 Task: Assign in the project ApprisePro the issue 'Implement a new backup and recovery solution to minimize data loss' to the sprint 'Zooming Zone'. Assign in the project ApprisePro the issue 'Address issues related to incorrect calculations or data aggregation' to the sprint 'Zooming Zone'. Assign in the project ApprisePro the issue 'Develop a new feature to allow for automated document generation' to the sprint 'Zooming Zone'. Assign in the project ApprisePro the issue 'Improve performance when searching large data sets' to the sprint 'Zooming Zone'
Action: Mouse moved to (192, 63)
Screenshot: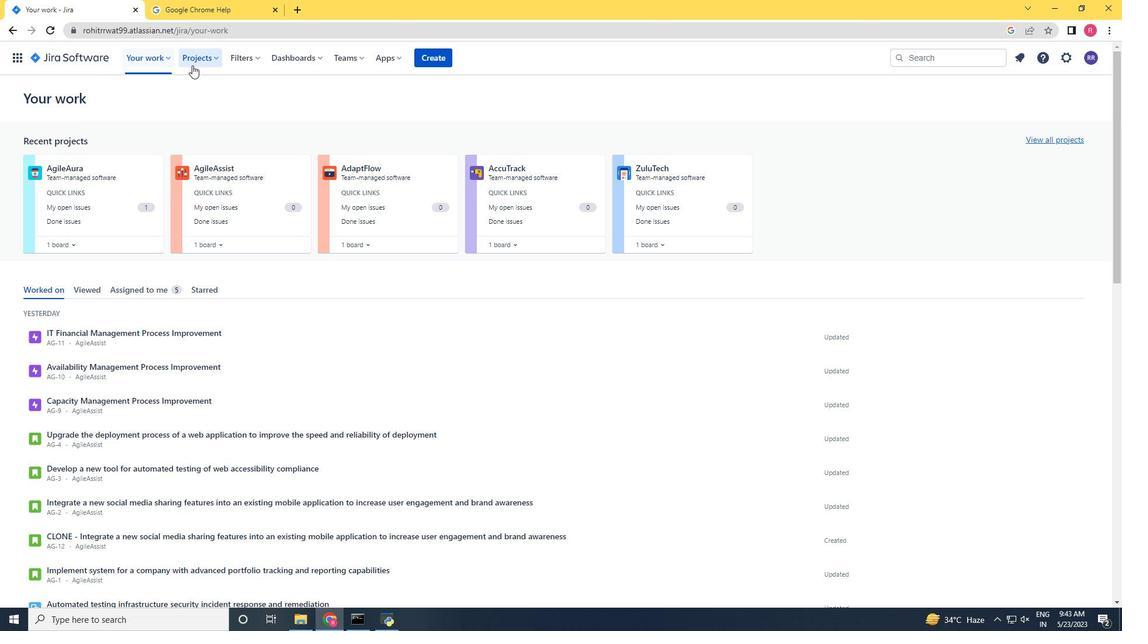 
Action: Mouse pressed left at (192, 63)
Screenshot: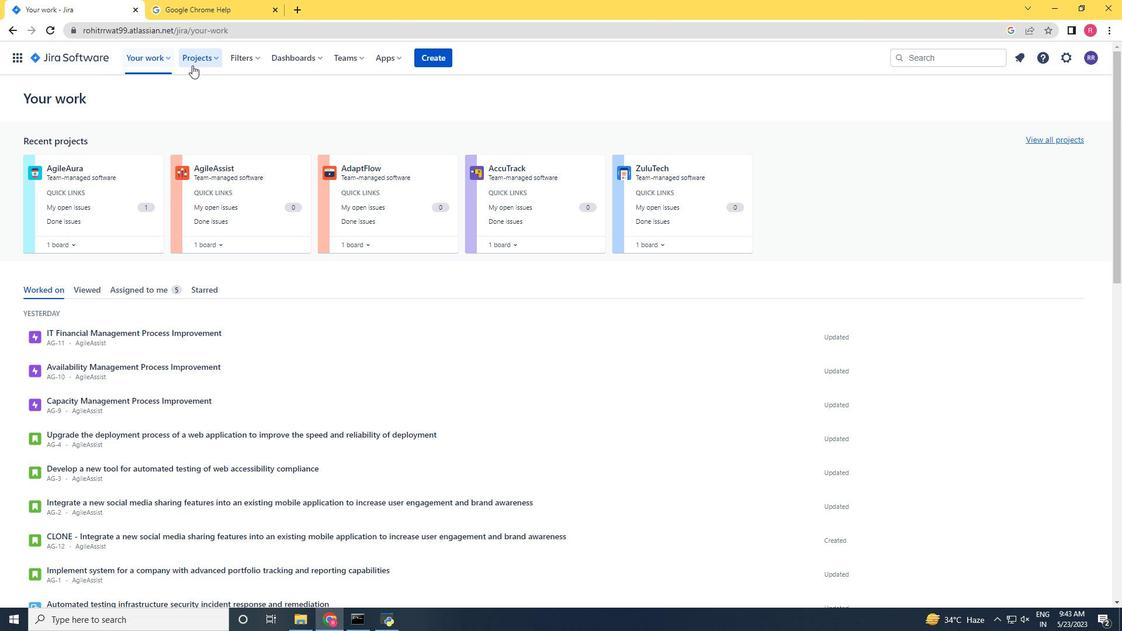 
Action: Mouse moved to (229, 104)
Screenshot: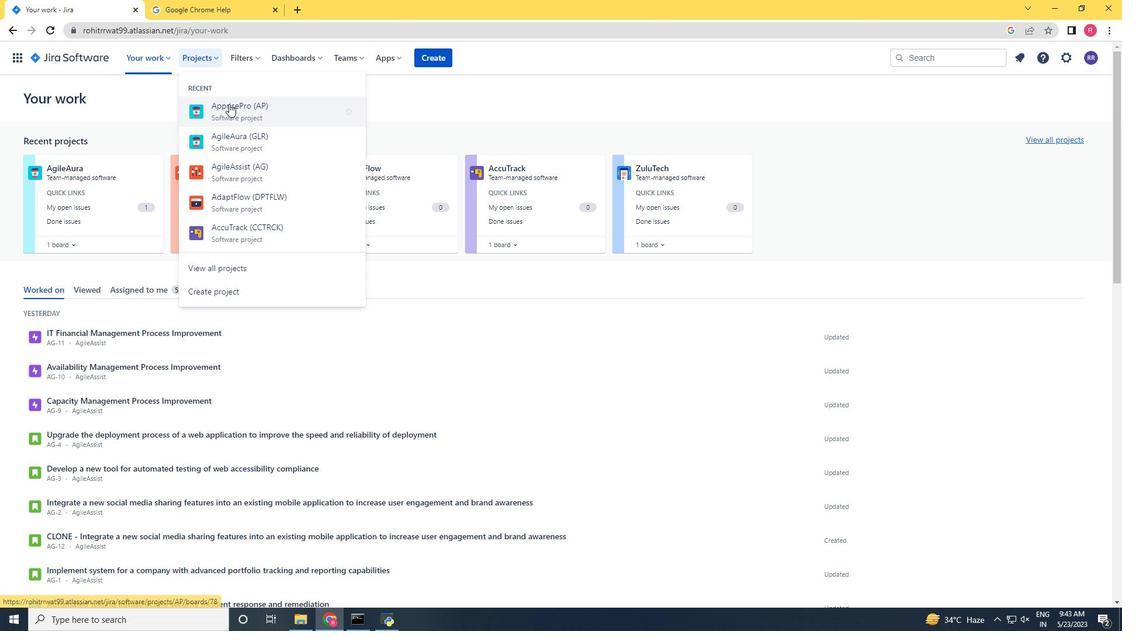 
Action: Mouse pressed left at (229, 104)
Screenshot: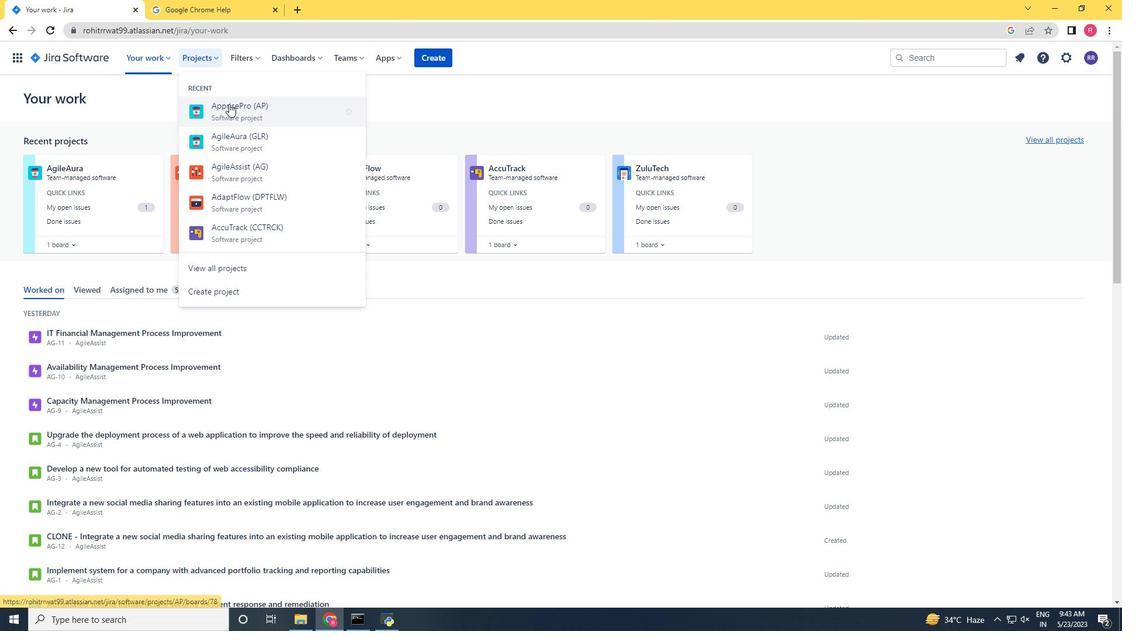 
Action: Mouse moved to (63, 174)
Screenshot: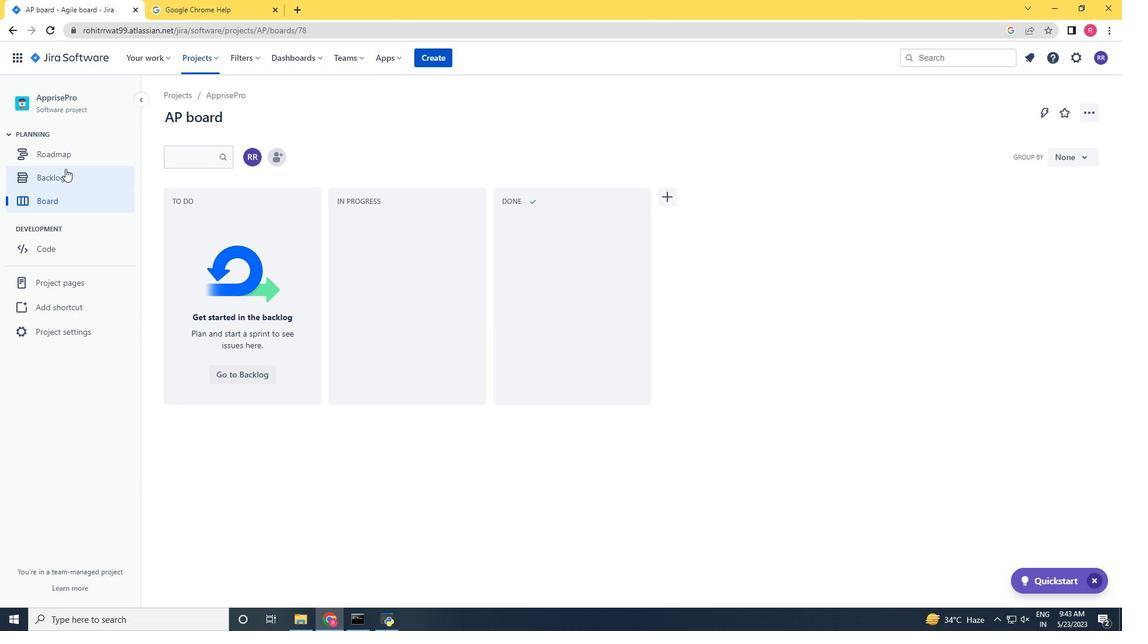 
Action: Mouse pressed left at (63, 174)
Screenshot: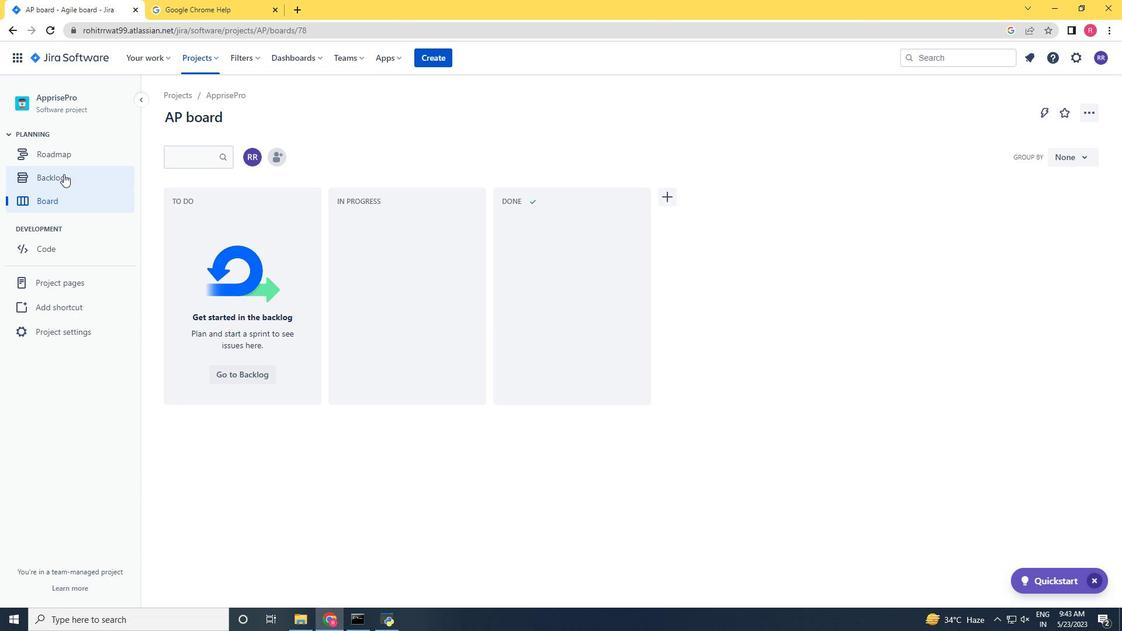
Action: Mouse moved to (232, 319)
Screenshot: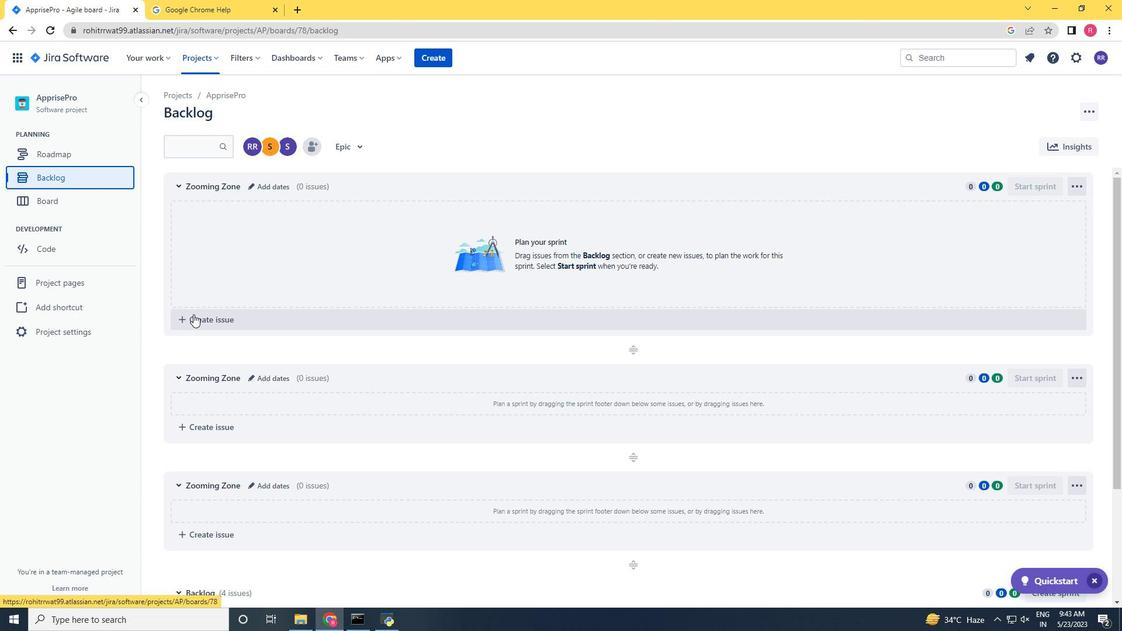 
Action: Mouse scrolled (232, 318) with delta (0, 0)
Screenshot: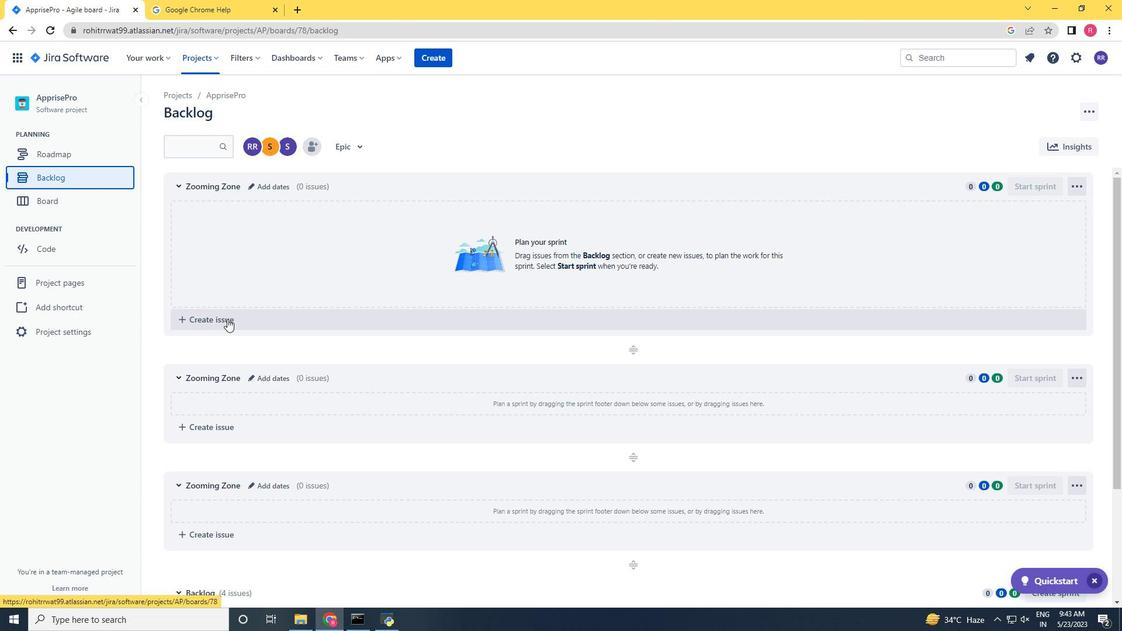 
Action: Mouse scrolled (232, 318) with delta (0, 0)
Screenshot: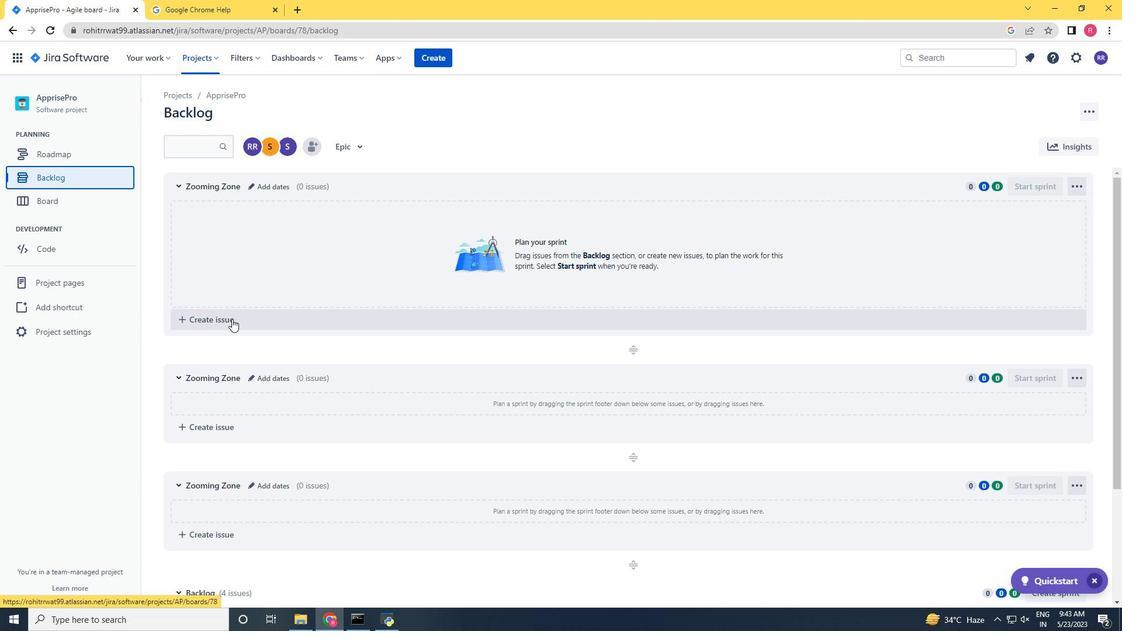 
Action: Mouse scrolled (232, 318) with delta (0, 0)
Screenshot: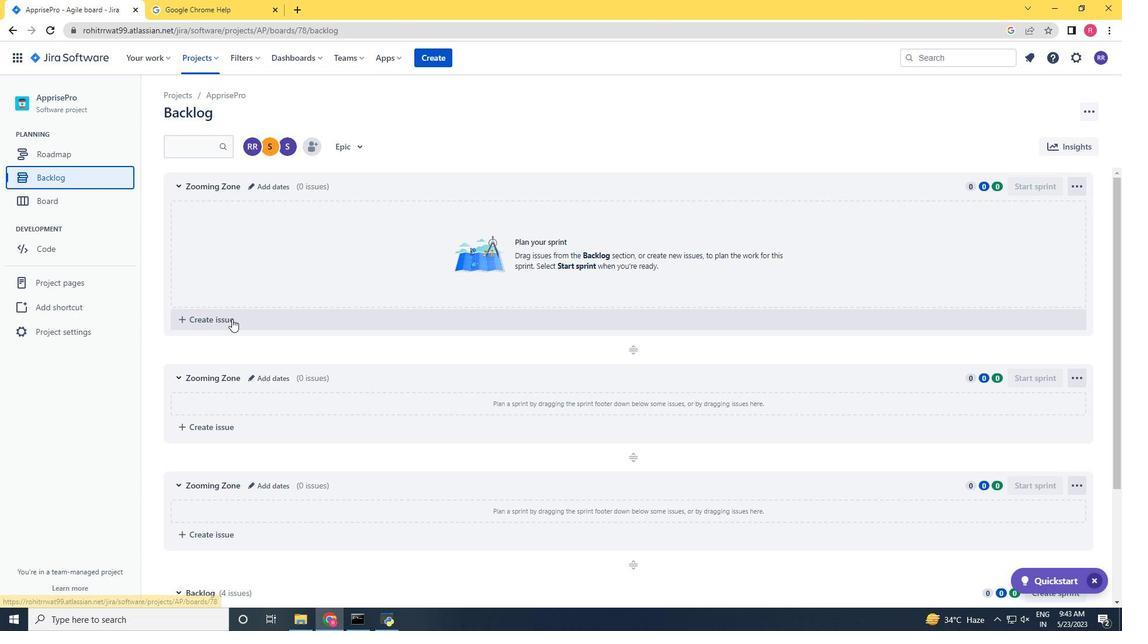 
Action: Mouse scrolled (232, 318) with delta (0, 0)
Screenshot: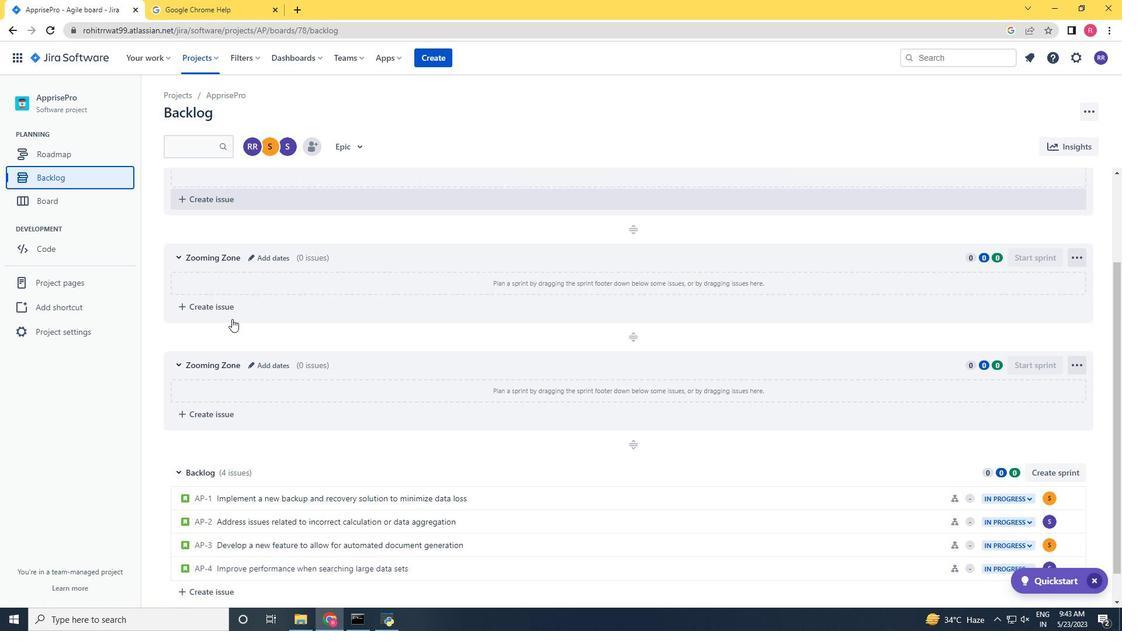 
Action: Mouse scrolled (232, 318) with delta (0, 0)
Screenshot: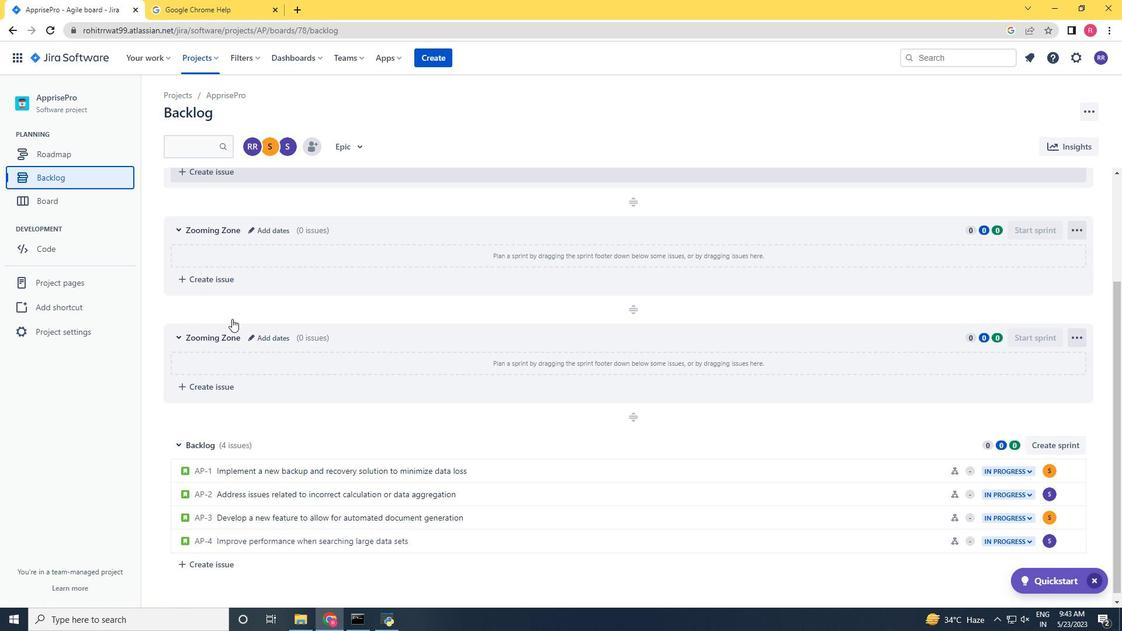 
Action: Mouse scrolled (232, 318) with delta (0, 0)
Screenshot: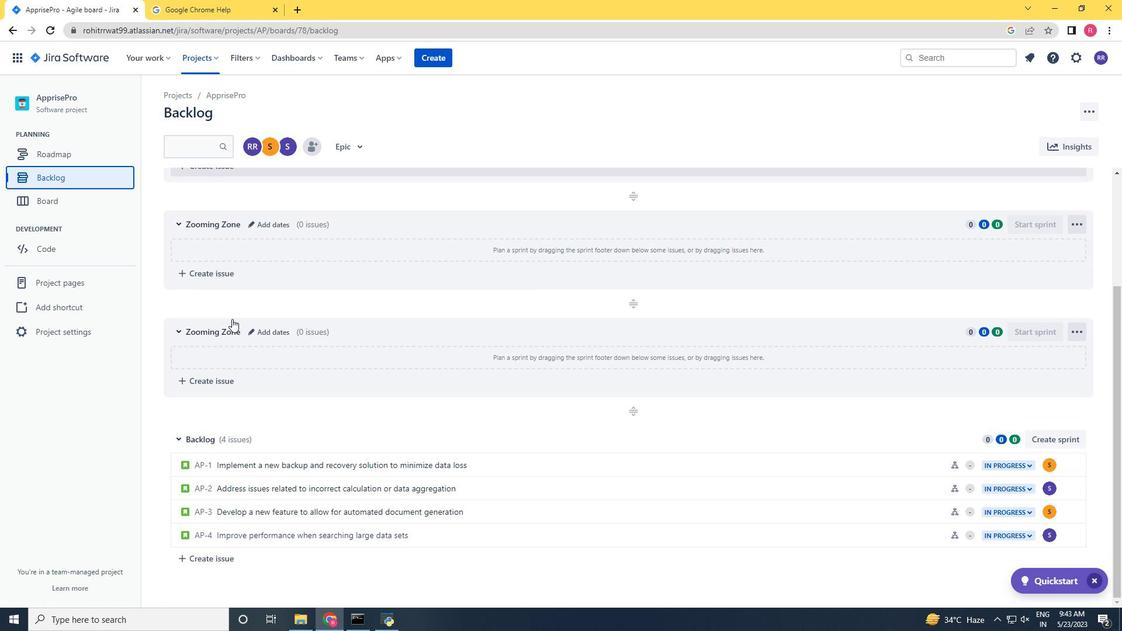 
Action: Mouse moved to (1072, 467)
Screenshot: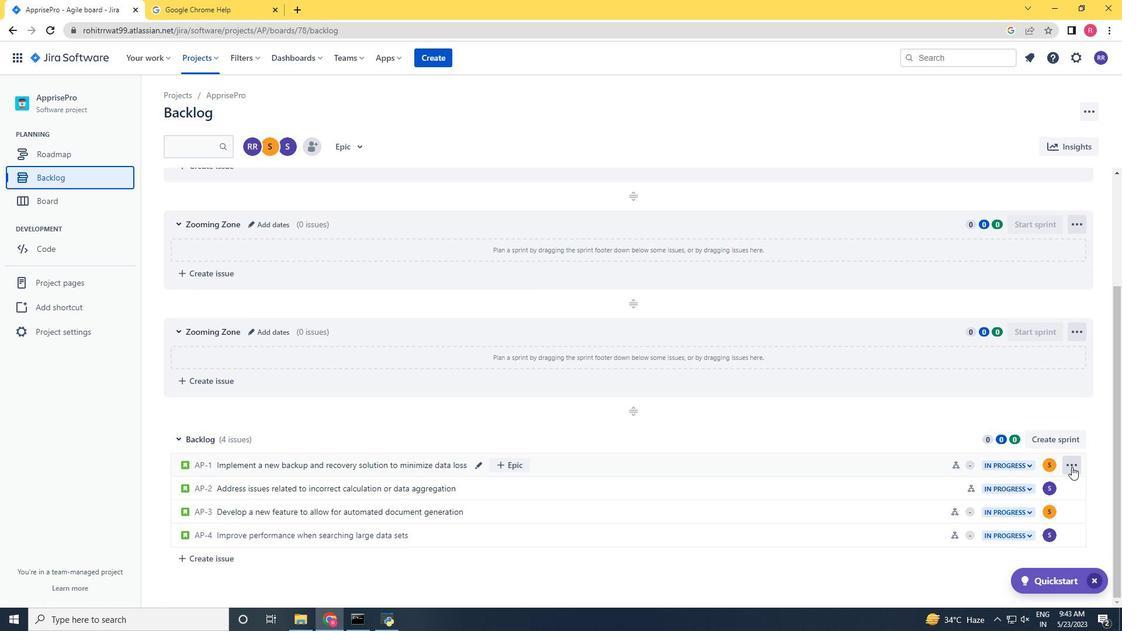 
Action: Mouse pressed left at (1072, 467)
Screenshot: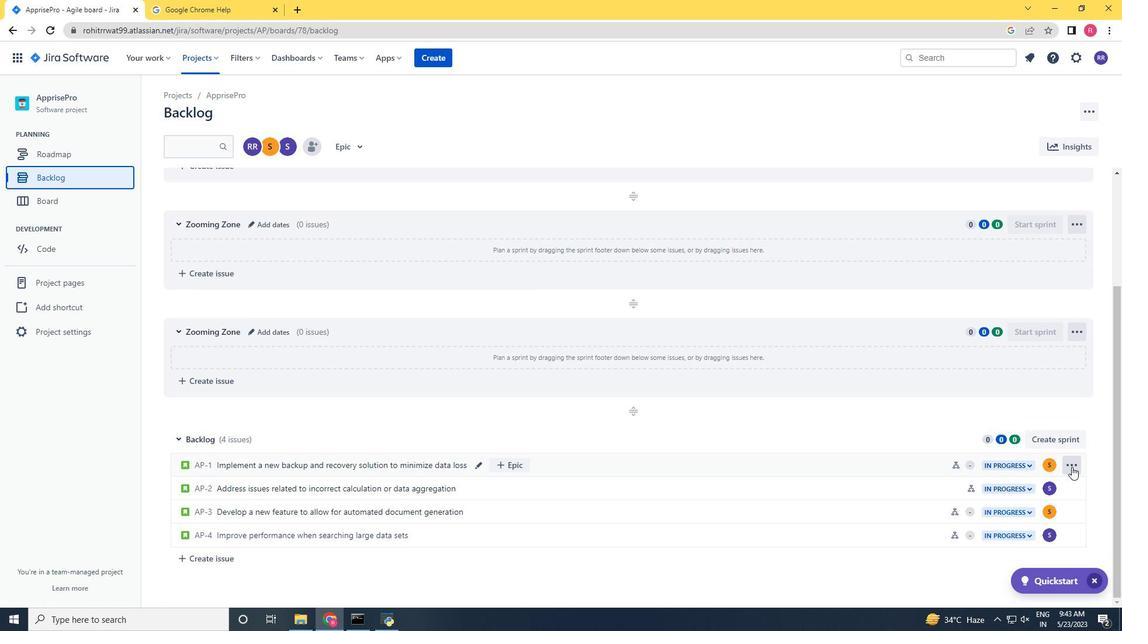 
Action: Mouse moved to (1045, 365)
Screenshot: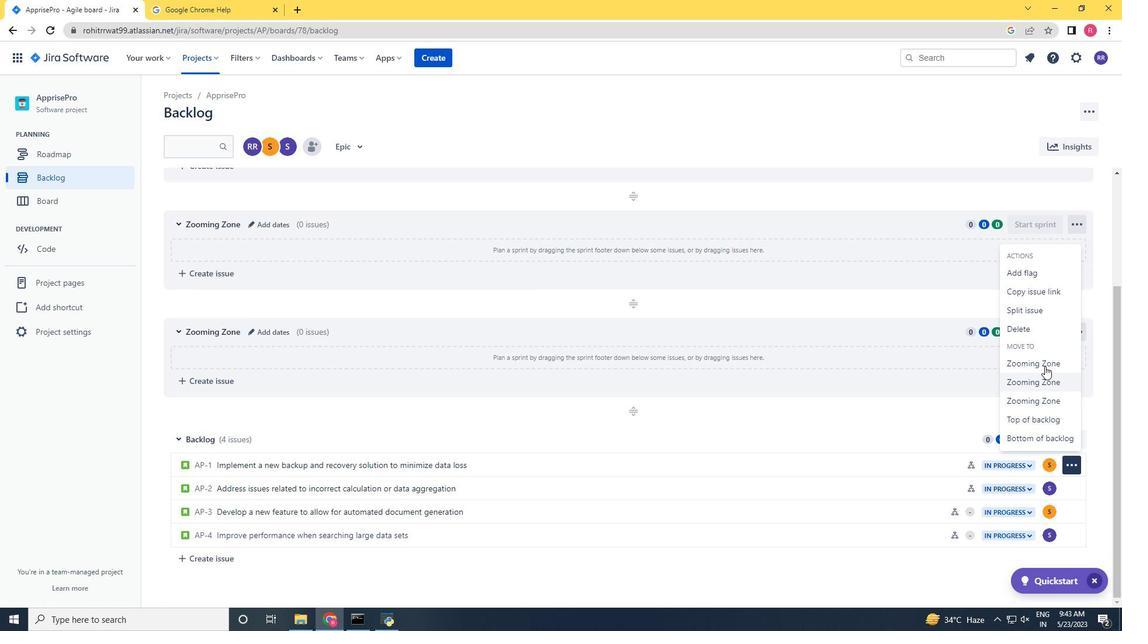 
Action: Mouse pressed left at (1045, 365)
Screenshot: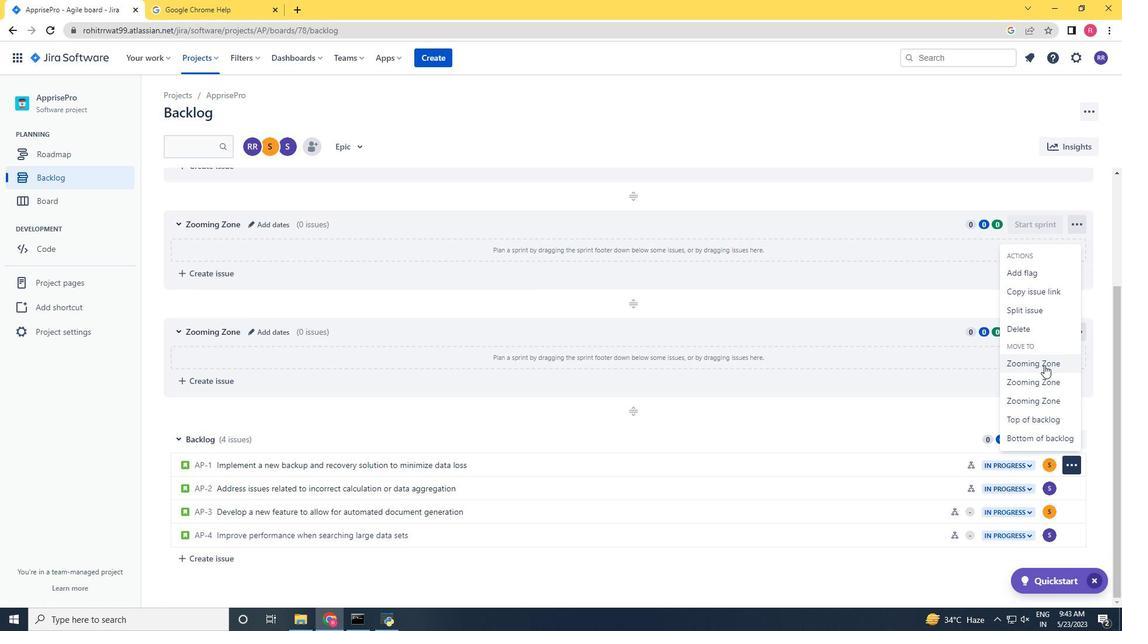 
Action: Mouse moved to (822, 511)
Screenshot: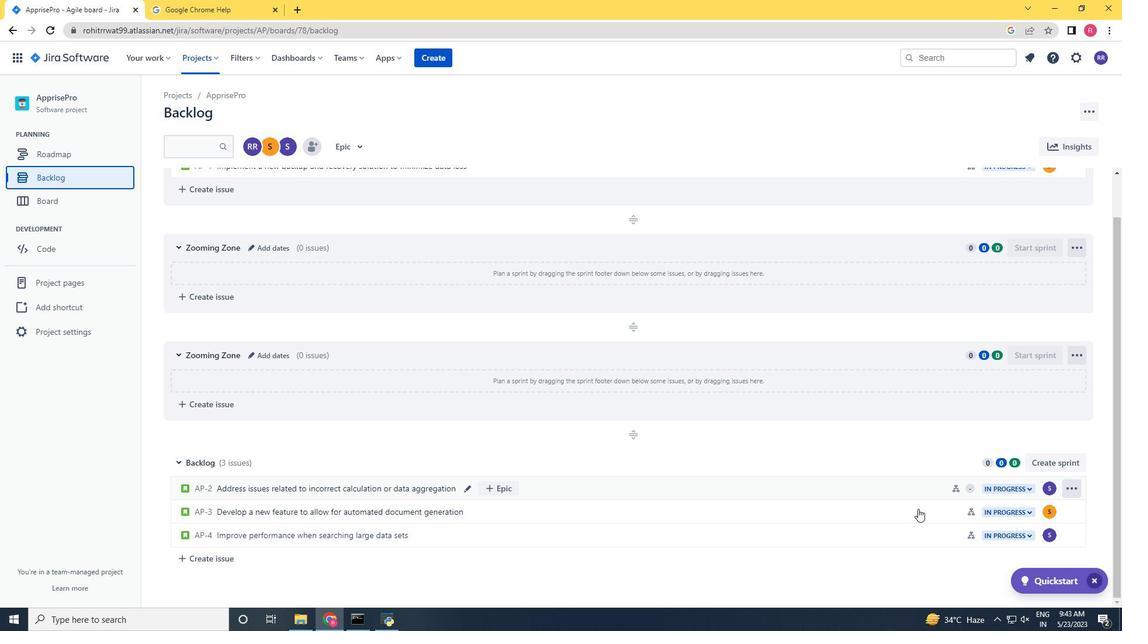 
Action: Mouse scrolled (822, 512) with delta (0, 0)
Screenshot: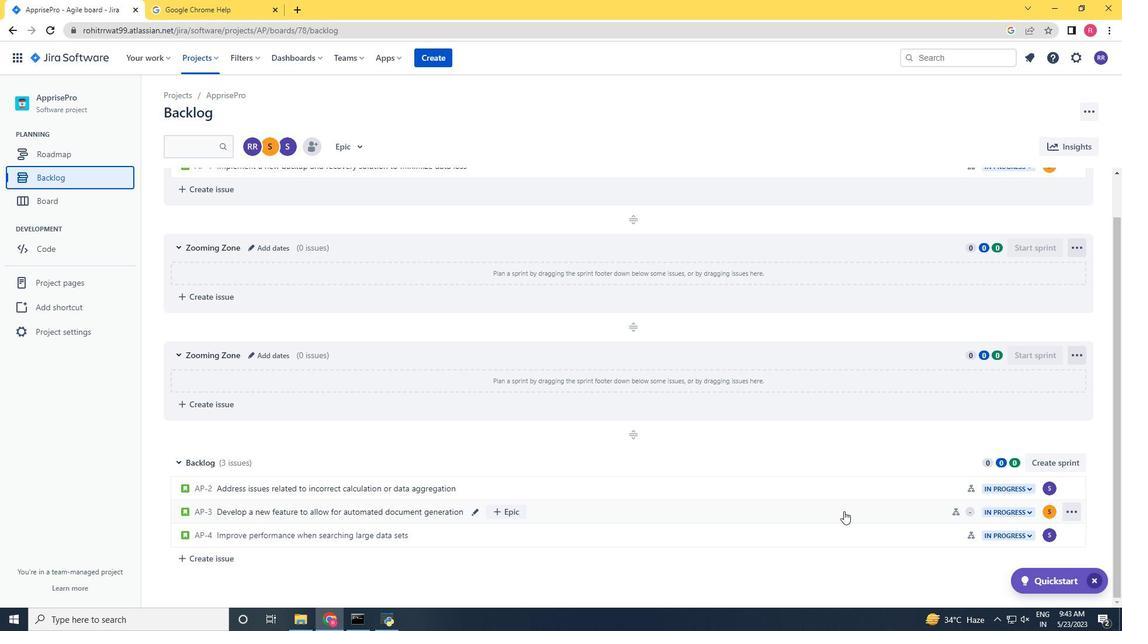
Action: Mouse scrolled (822, 512) with delta (0, 0)
Screenshot: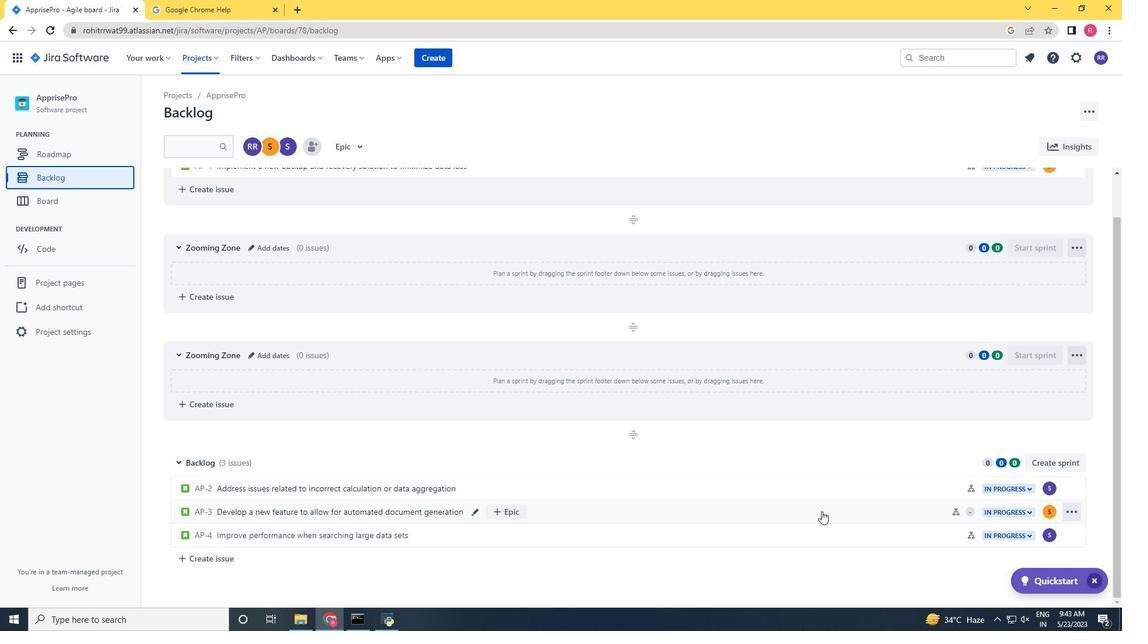 
Action: Mouse scrolled (822, 512) with delta (0, 0)
Screenshot: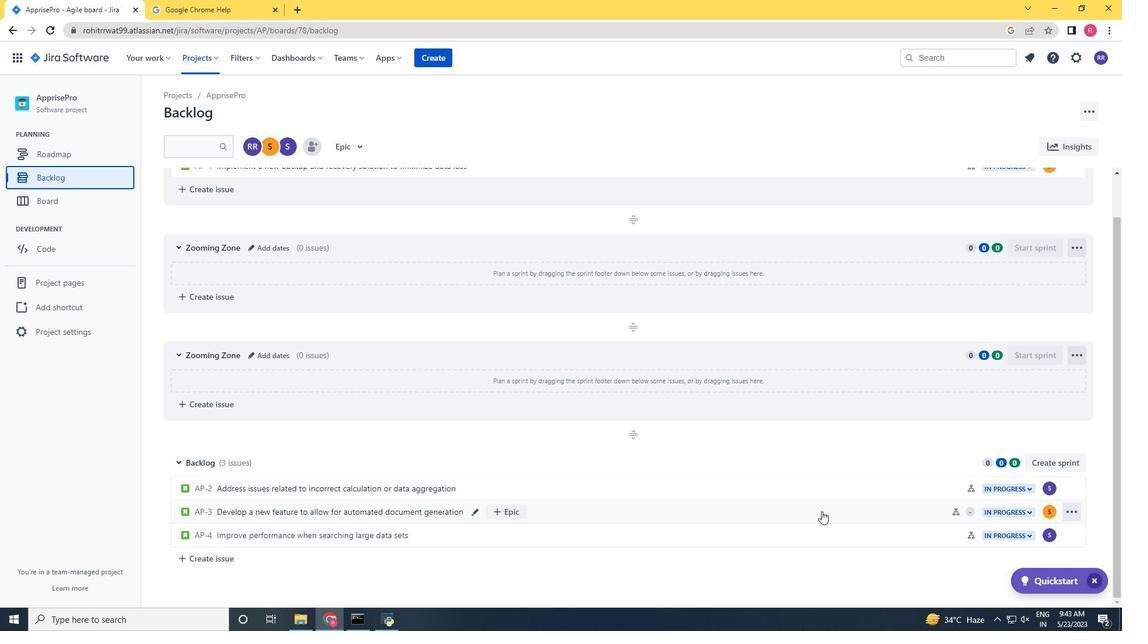 
Action: Mouse scrolled (822, 512) with delta (0, 0)
Screenshot: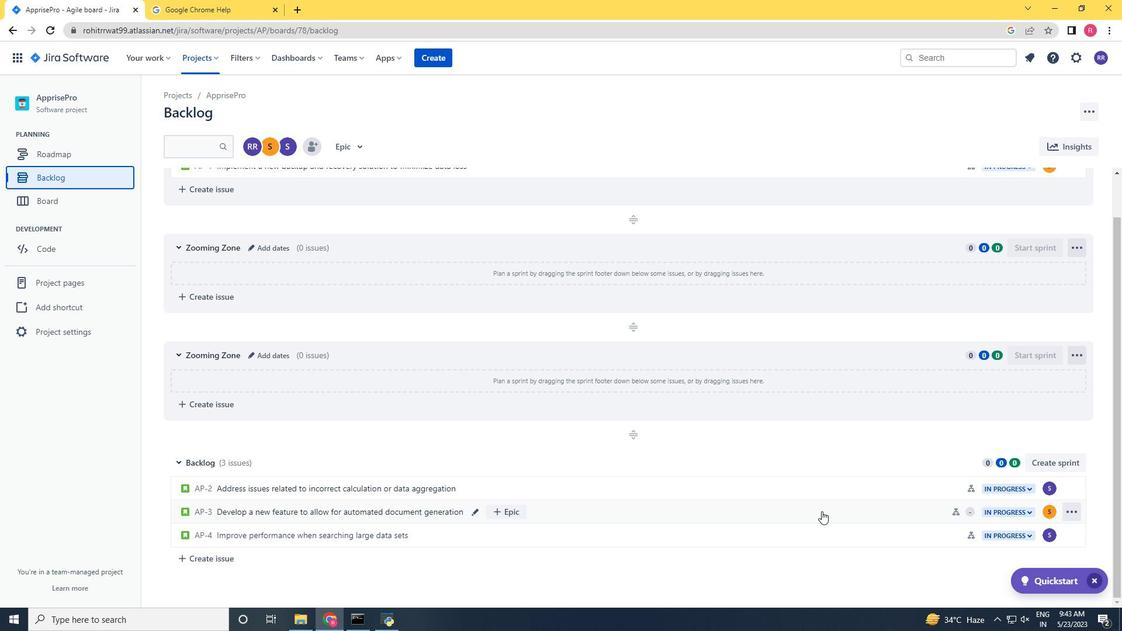 
Action: Mouse moved to (813, 514)
Screenshot: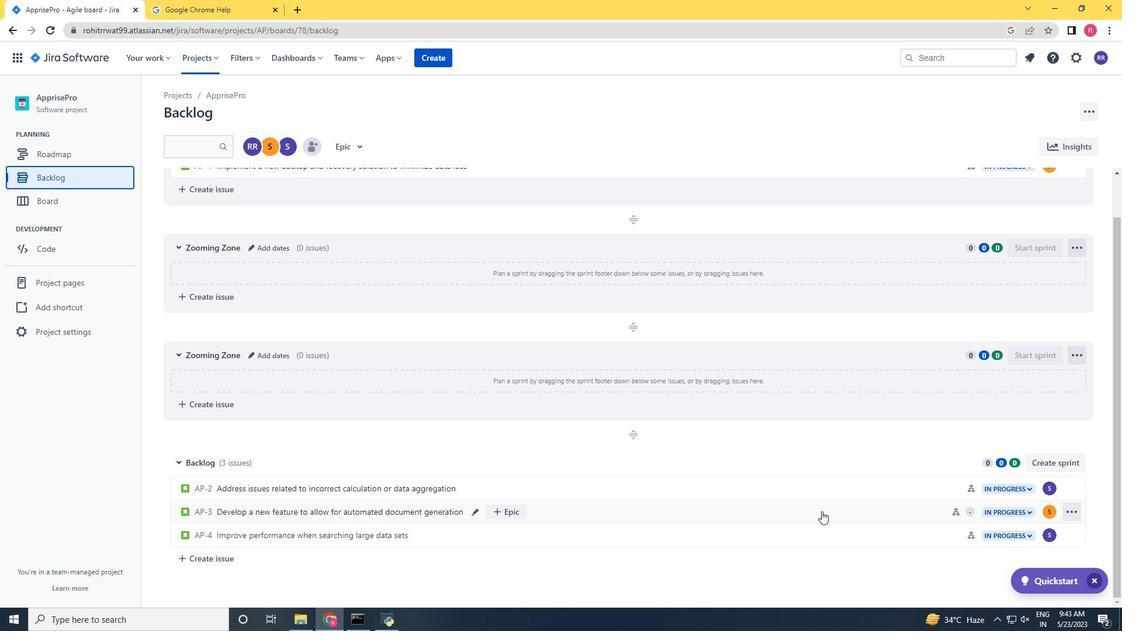 
Action: Mouse scrolled (813, 515) with delta (0, 0)
Screenshot: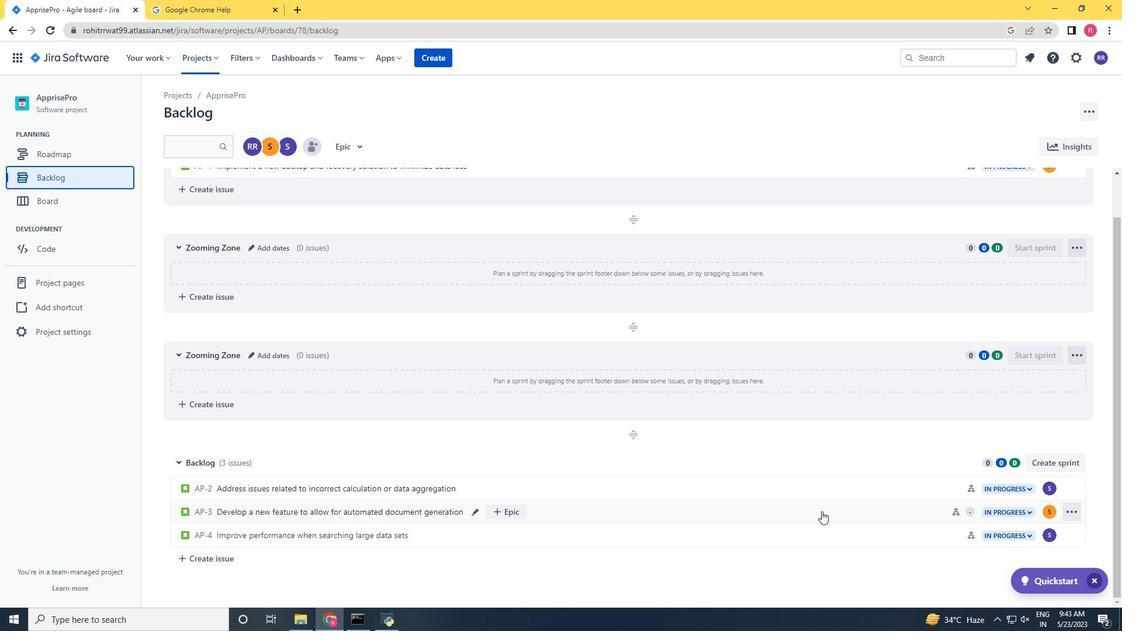 
Action: Mouse moved to (1070, 532)
Screenshot: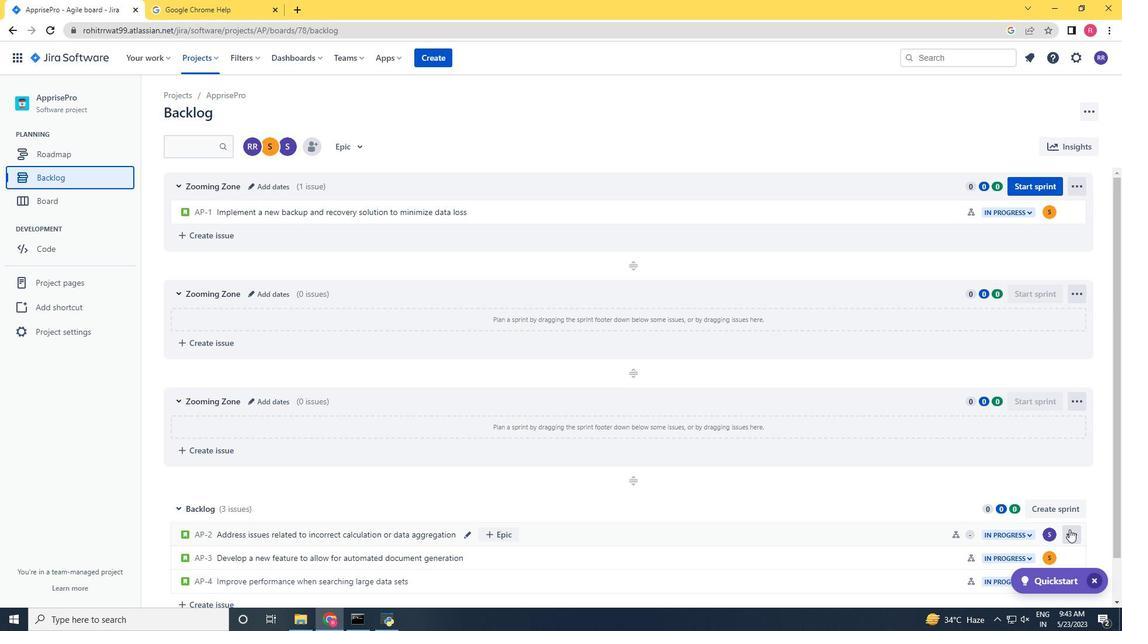 
Action: Mouse pressed left at (1070, 532)
Screenshot: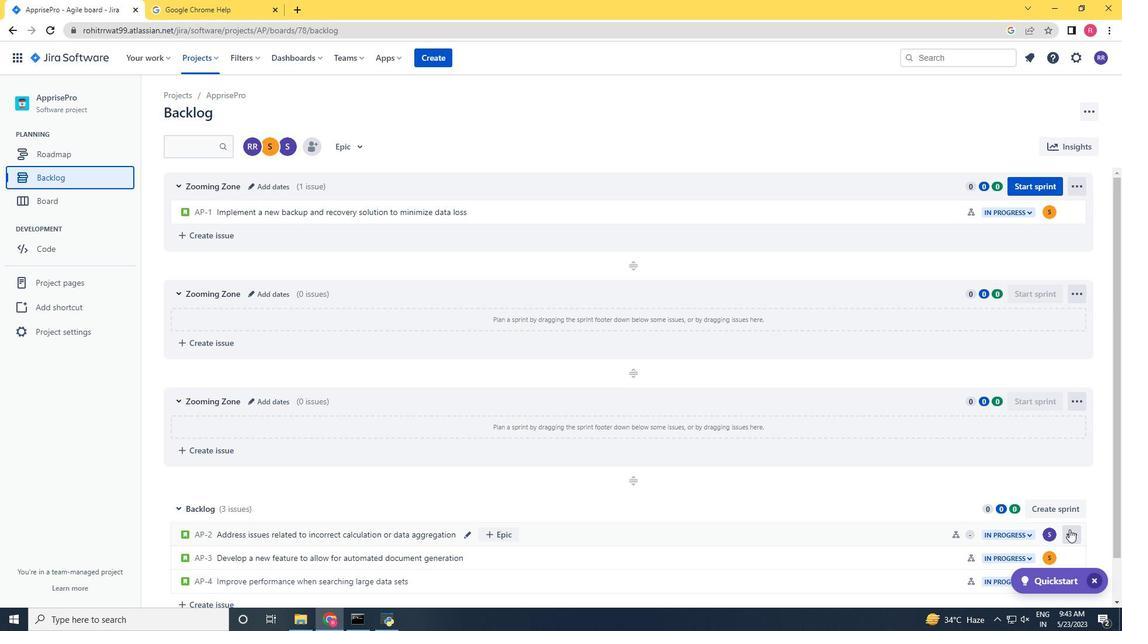 
Action: Mouse moved to (1049, 449)
Screenshot: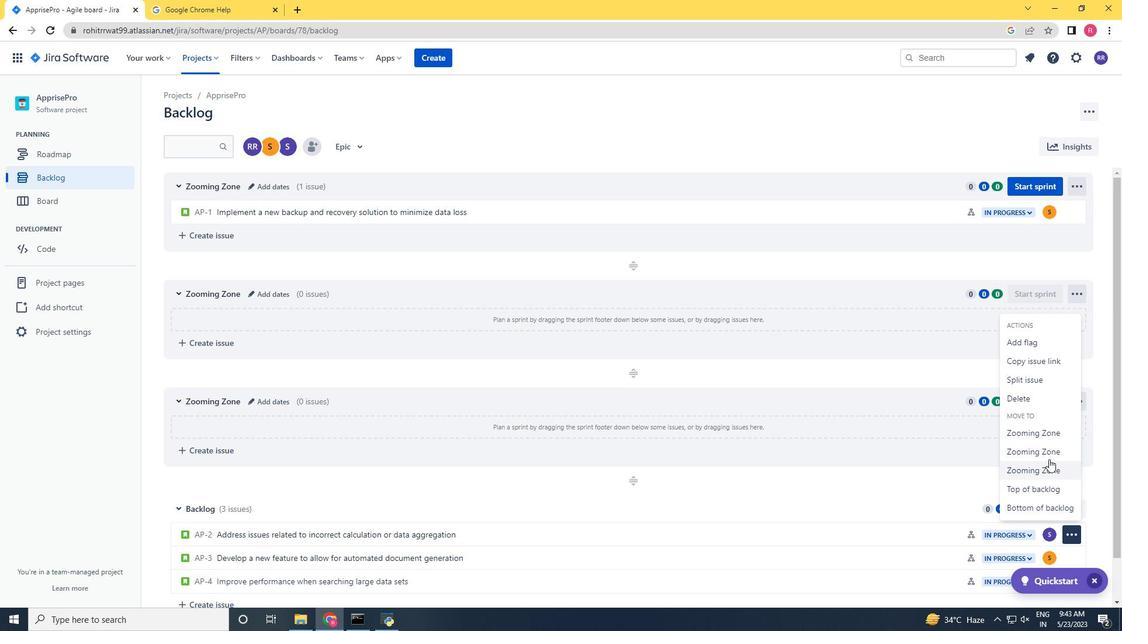 
Action: Mouse pressed left at (1049, 449)
Screenshot: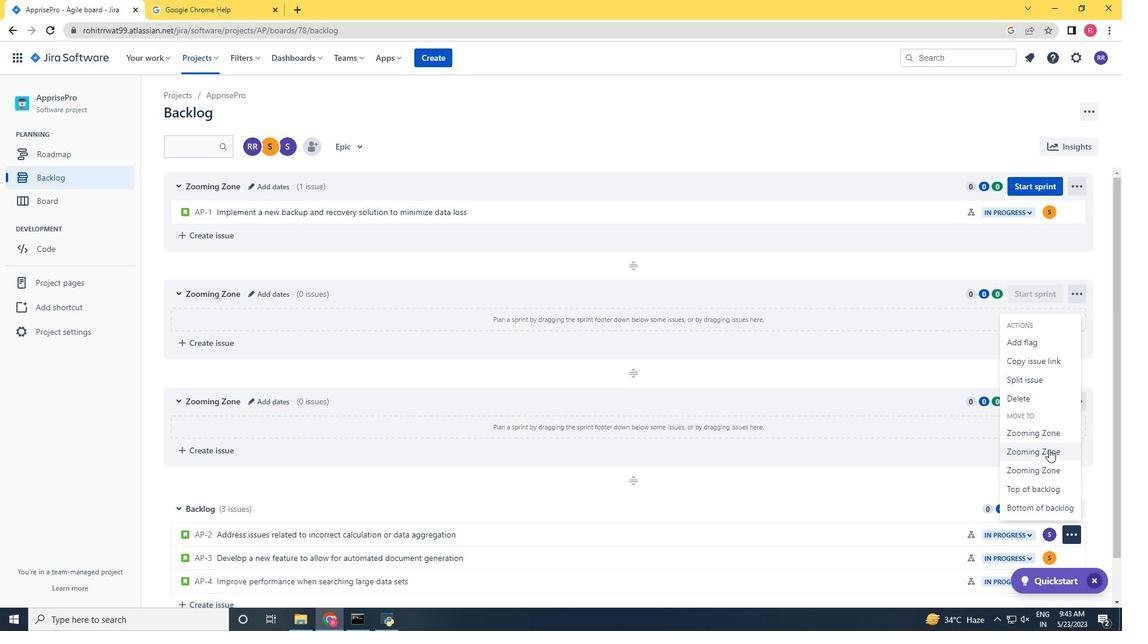 
Action: Mouse moved to (1002, 442)
Screenshot: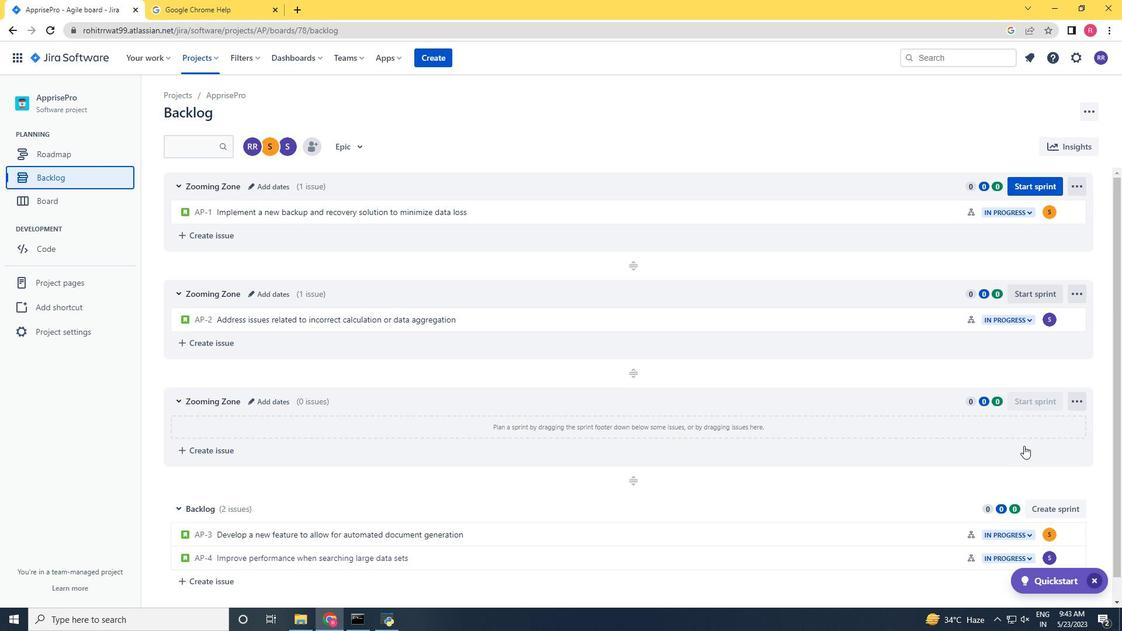 
Action: Mouse scrolled (1002, 441) with delta (0, 0)
Screenshot: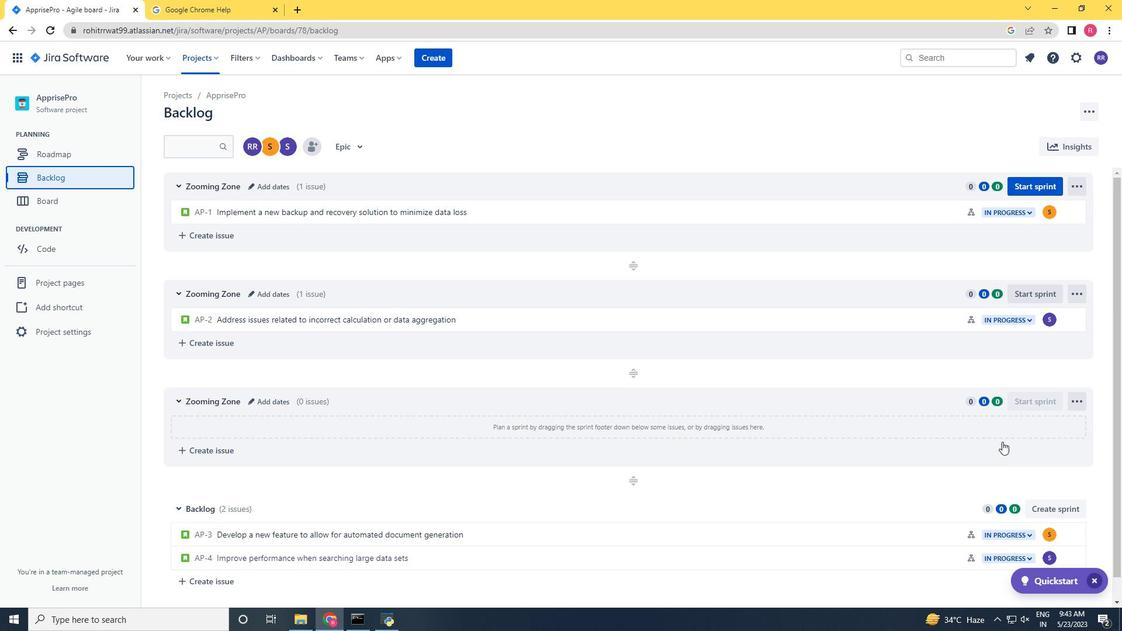 
Action: Mouse scrolled (1002, 441) with delta (0, 0)
Screenshot: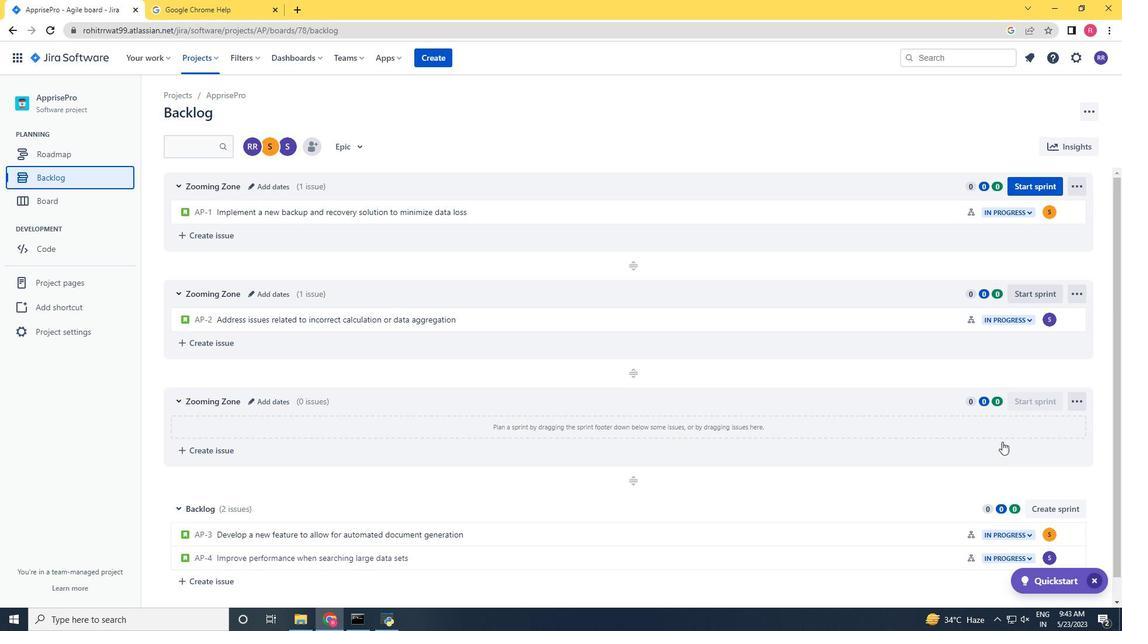 
Action: Mouse scrolled (1002, 441) with delta (0, 0)
Screenshot: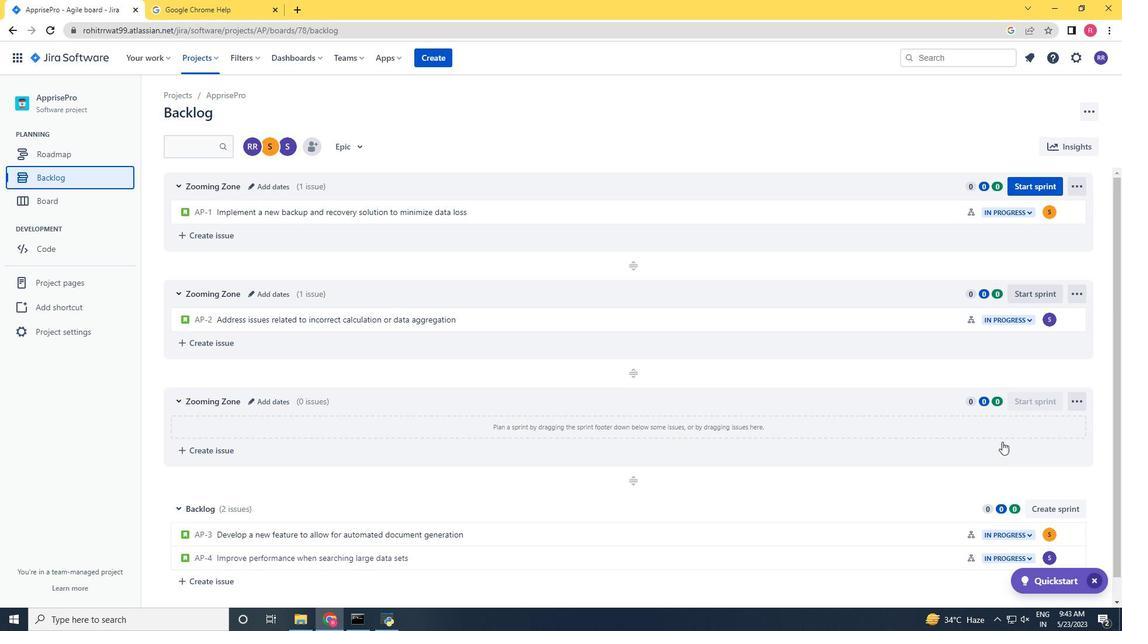 
Action: Mouse moved to (1068, 511)
Screenshot: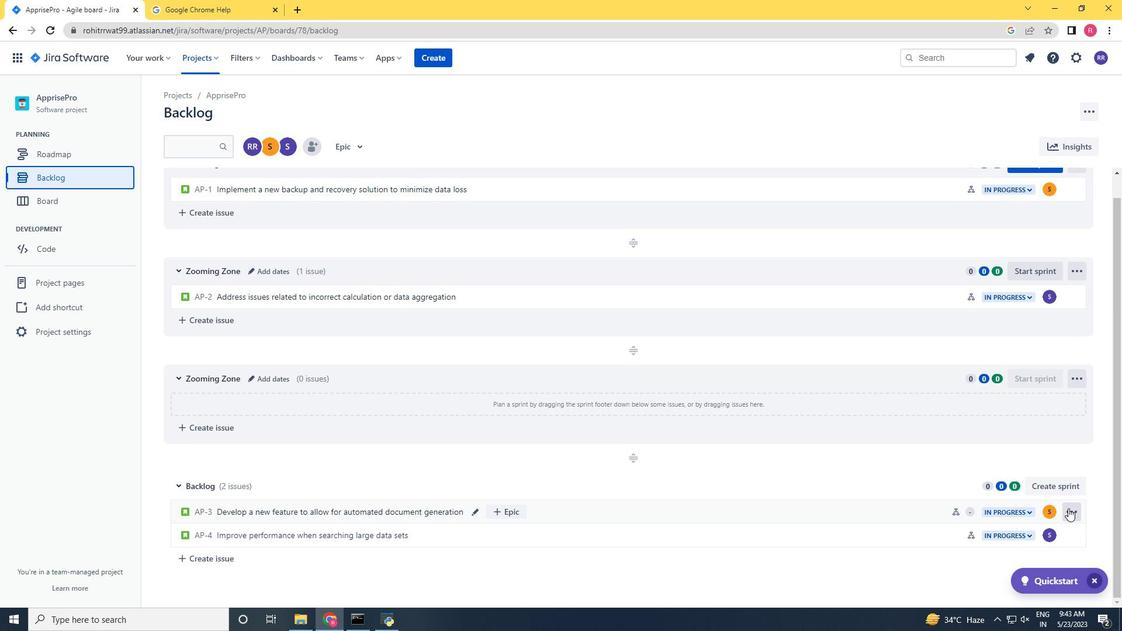 
Action: Mouse pressed left at (1068, 511)
Screenshot: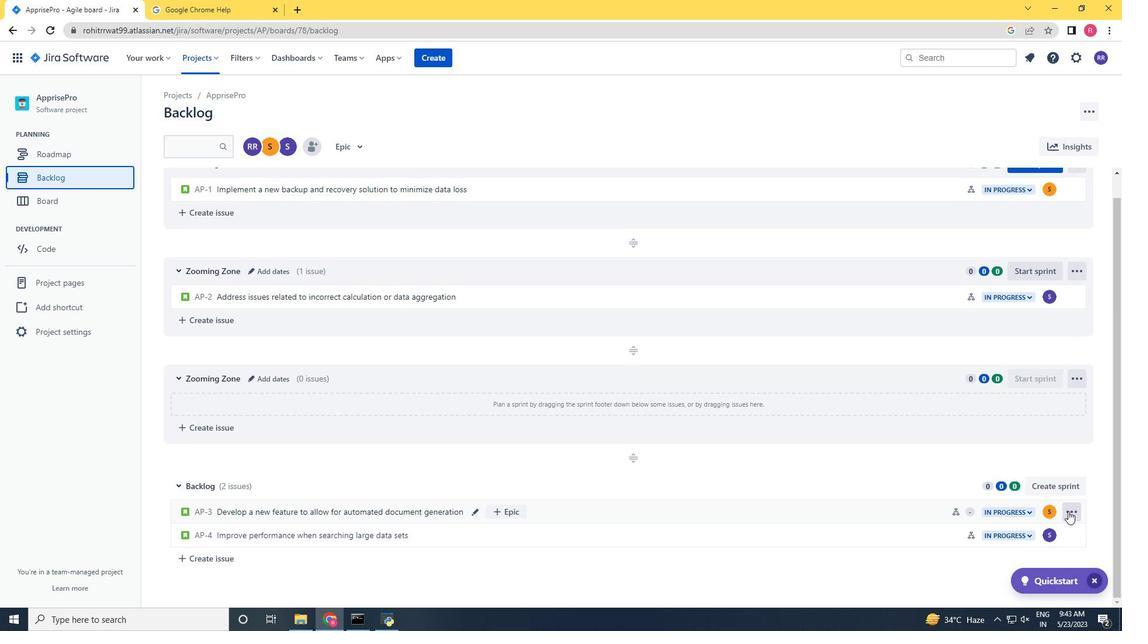 
Action: Mouse moved to (1052, 452)
Screenshot: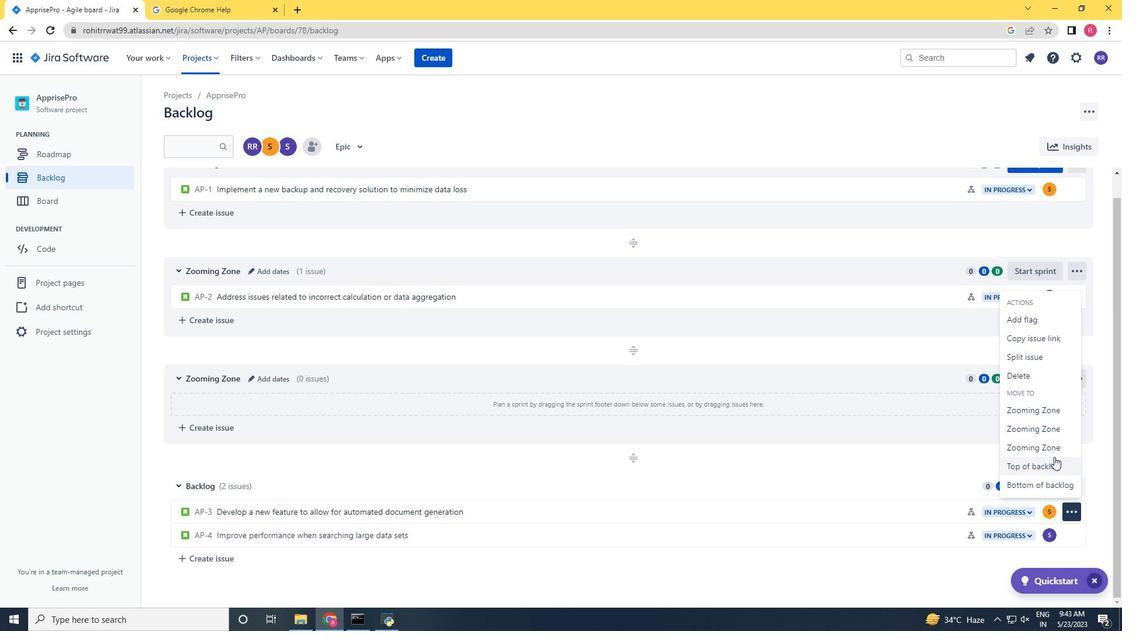 
Action: Mouse pressed left at (1052, 452)
Screenshot: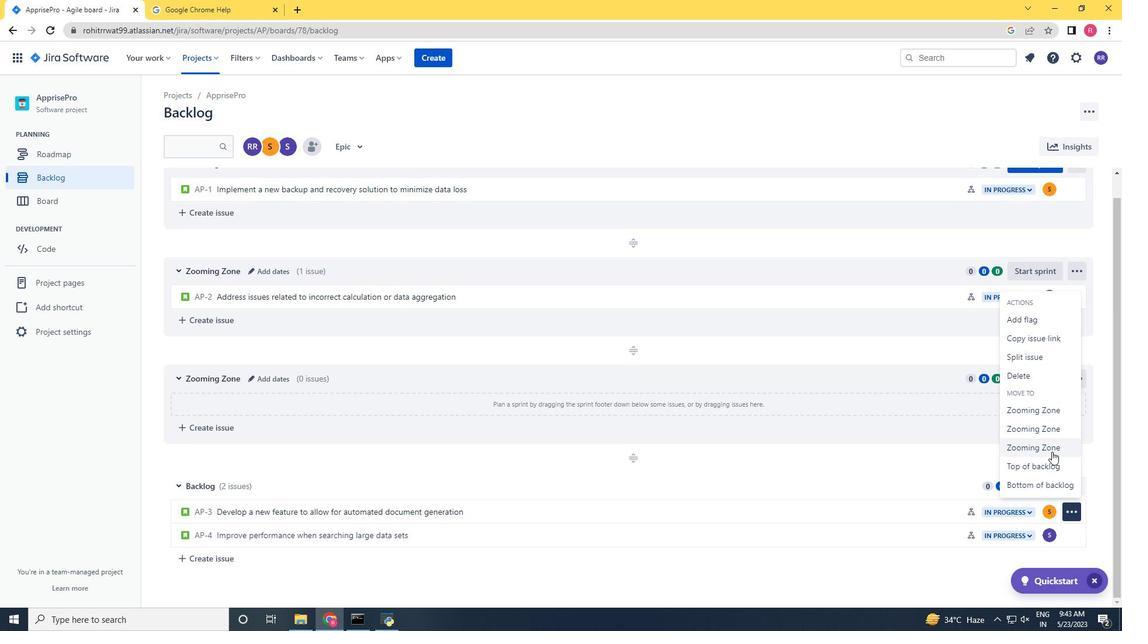 
Action: Mouse scrolled (1052, 451) with delta (0, 0)
Screenshot: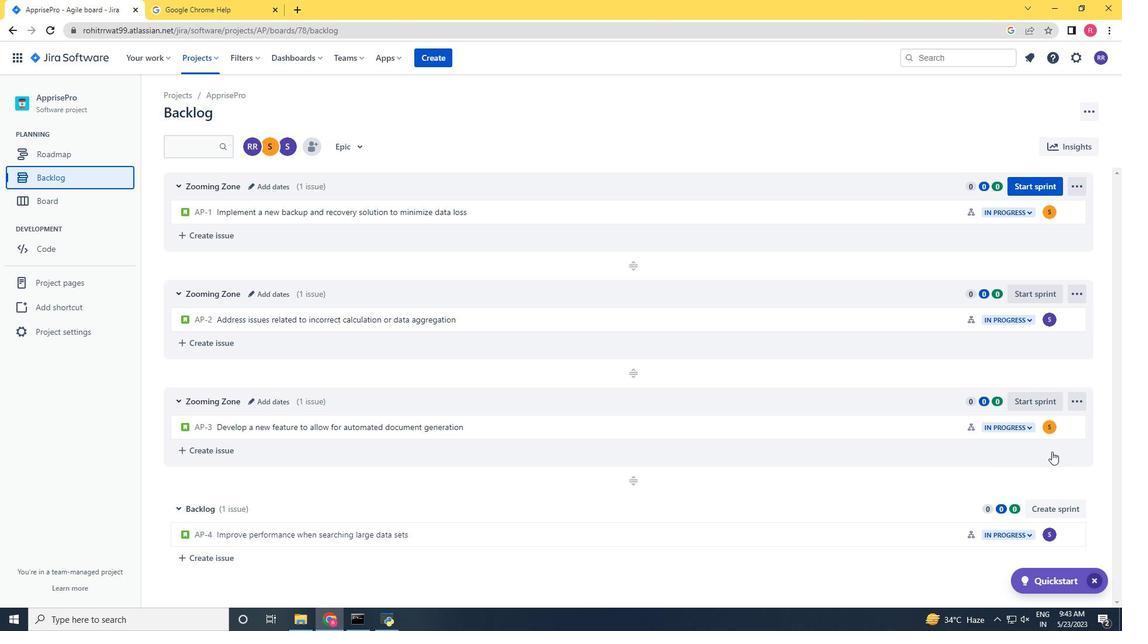 
Action: Mouse scrolled (1052, 451) with delta (0, 0)
Screenshot: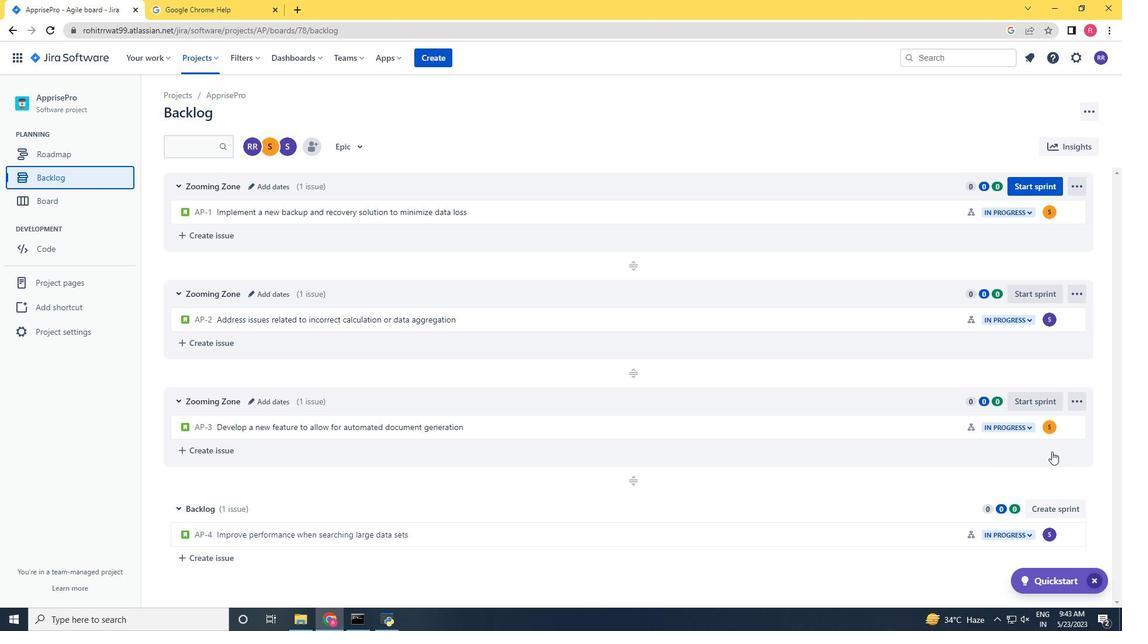 
Action: Mouse scrolled (1052, 451) with delta (0, 0)
Screenshot: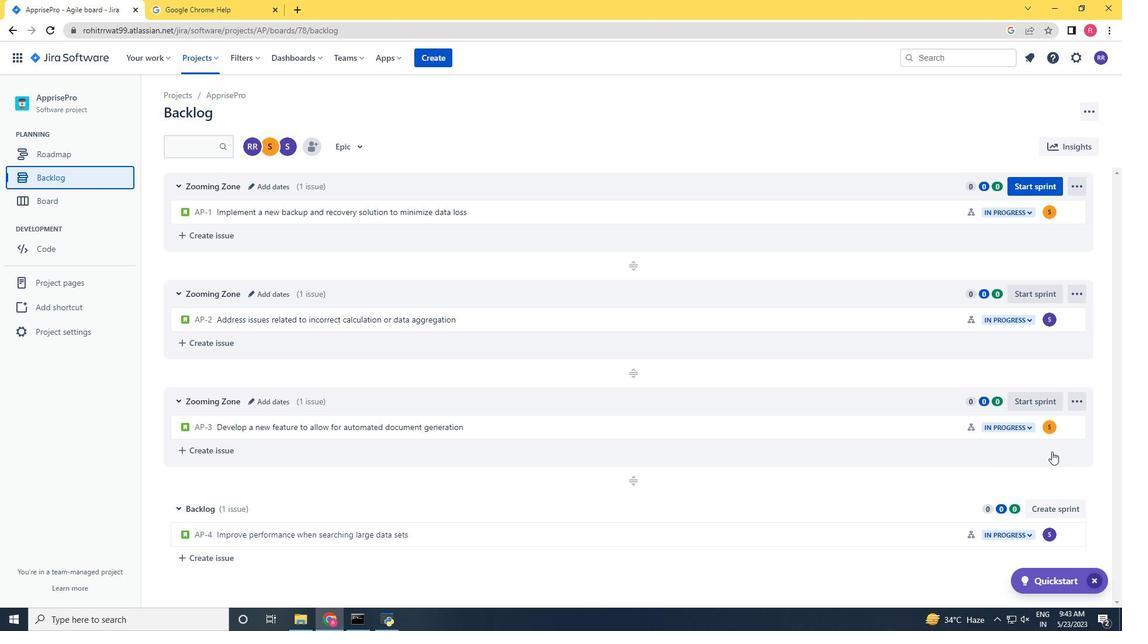 
Action: Mouse moved to (1078, 530)
Screenshot: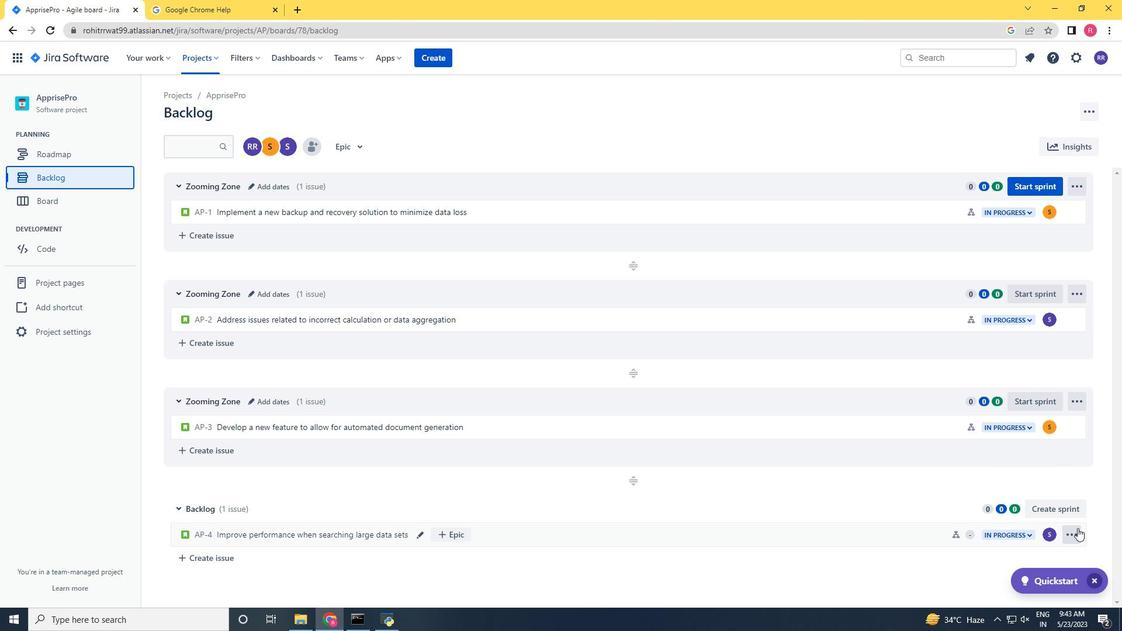 
Action: Mouse pressed left at (1078, 530)
Screenshot: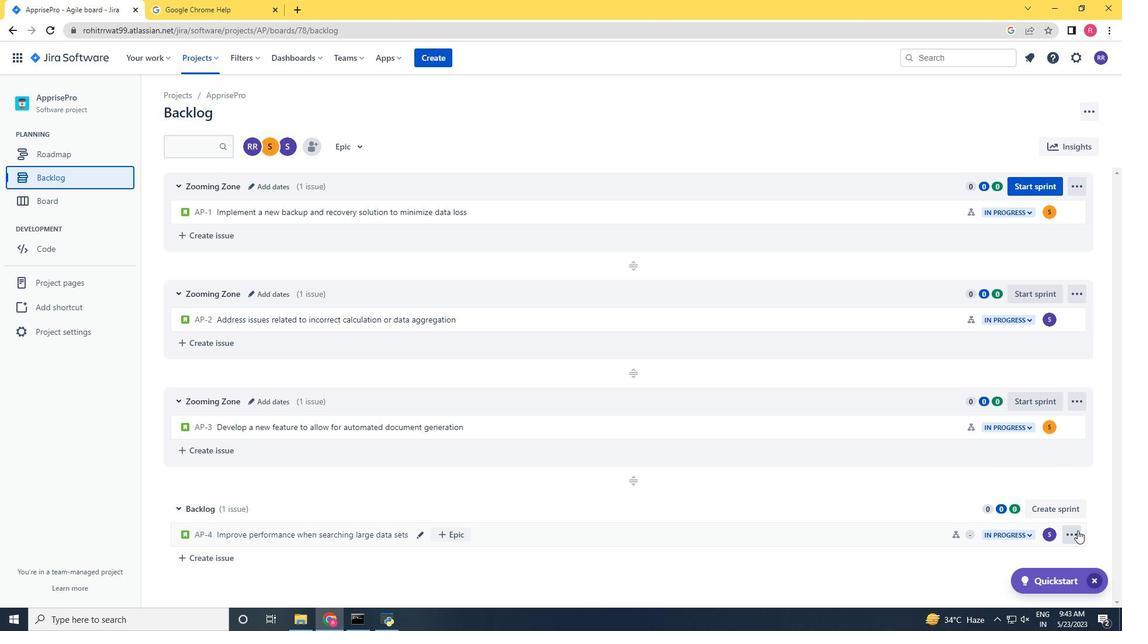 
Action: Mouse moved to (1055, 468)
Screenshot: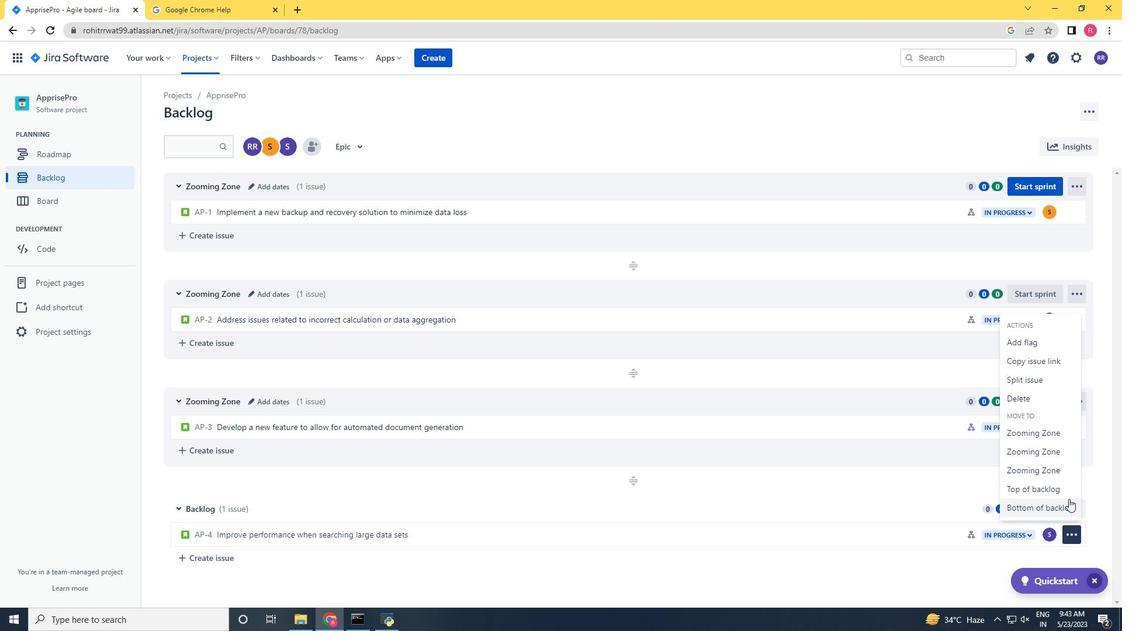 
Action: Mouse pressed left at (1055, 468)
Screenshot: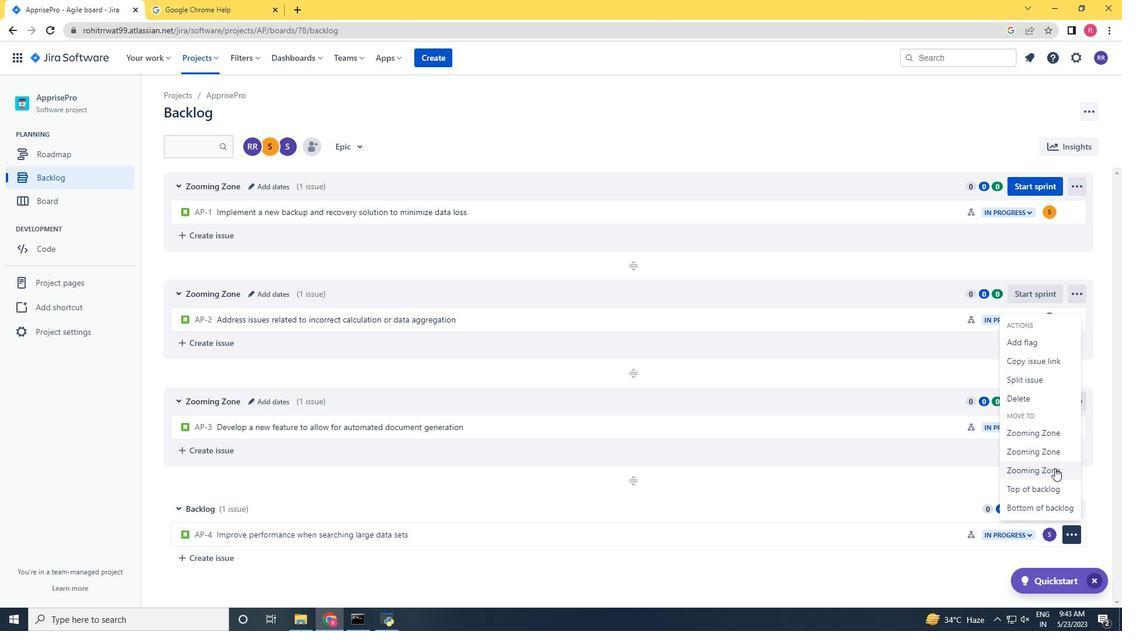 
Action: Mouse moved to (692, 508)
Screenshot: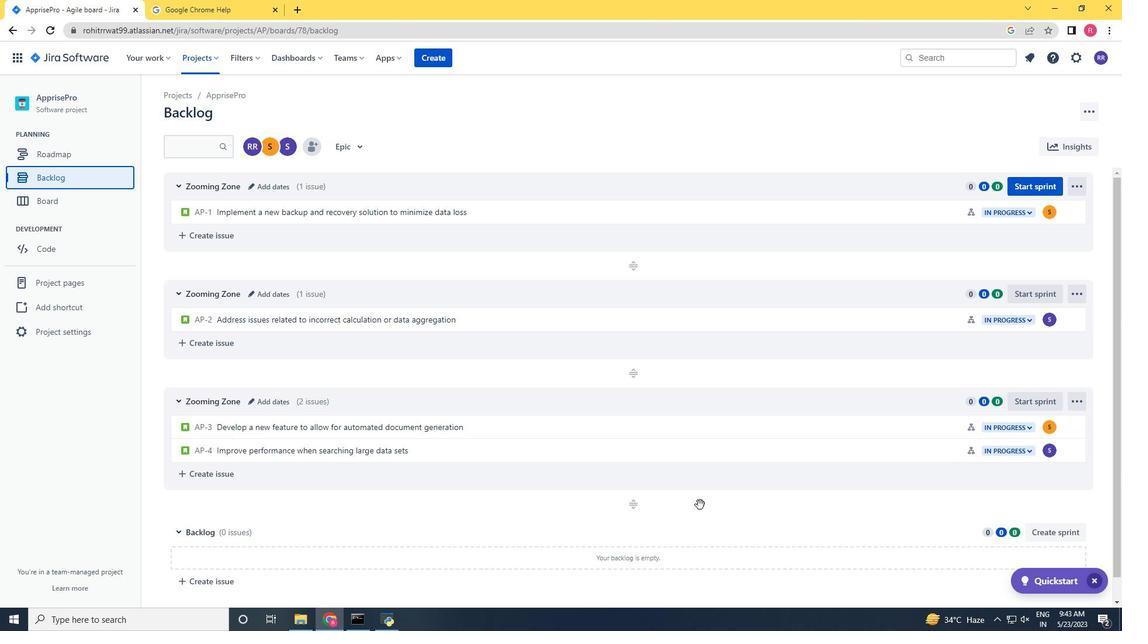 
Action: Mouse scrolled (692, 508) with delta (0, 0)
Screenshot: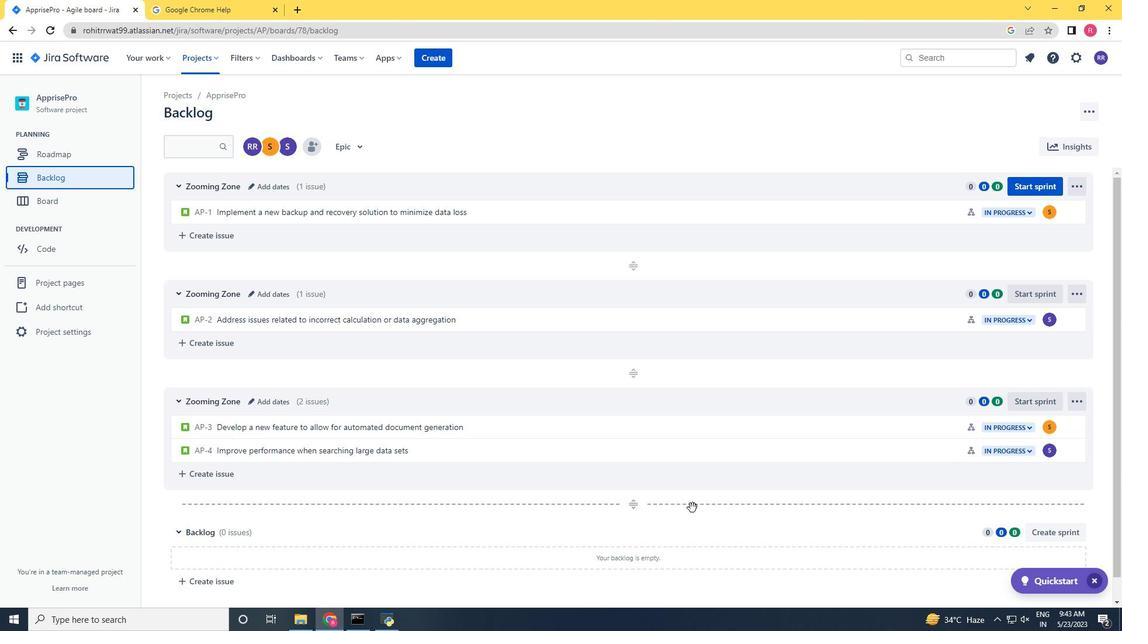 
Action: Mouse scrolled (692, 508) with delta (0, 0)
Screenshot: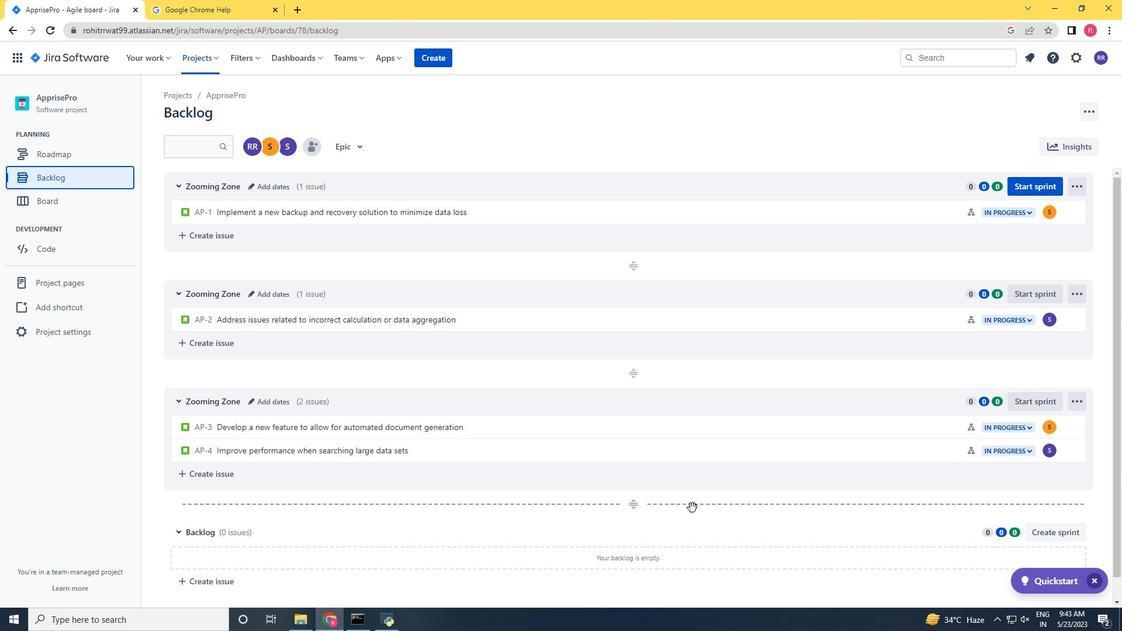 
Action: Mouse scrolled (692, 508) with delta (0, 0)
Screenshot: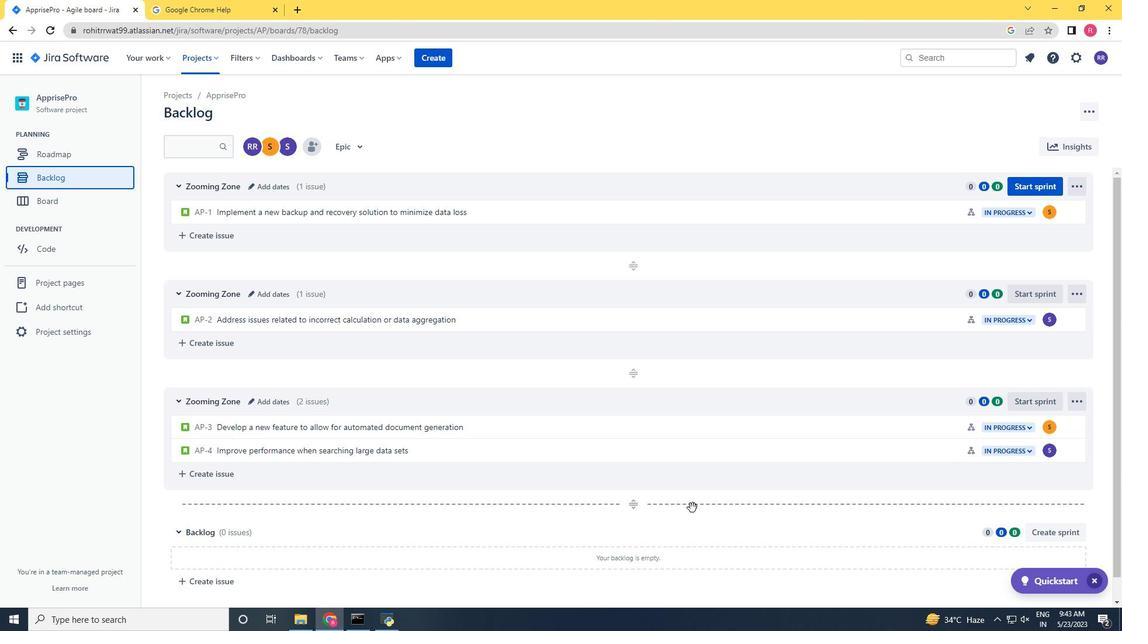 
Action: Mouse scrolled (692, 508) with delta (0, 0)
Screenshot: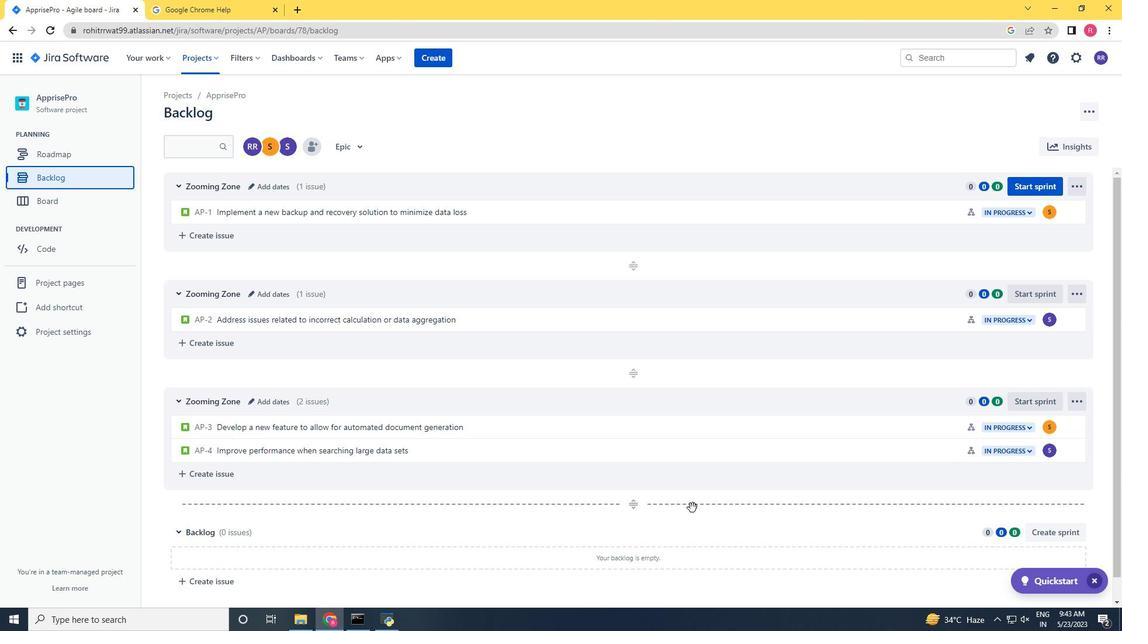 
Action: Mouse scrolled (692, 508) with delta (0, 0)
Screenshot: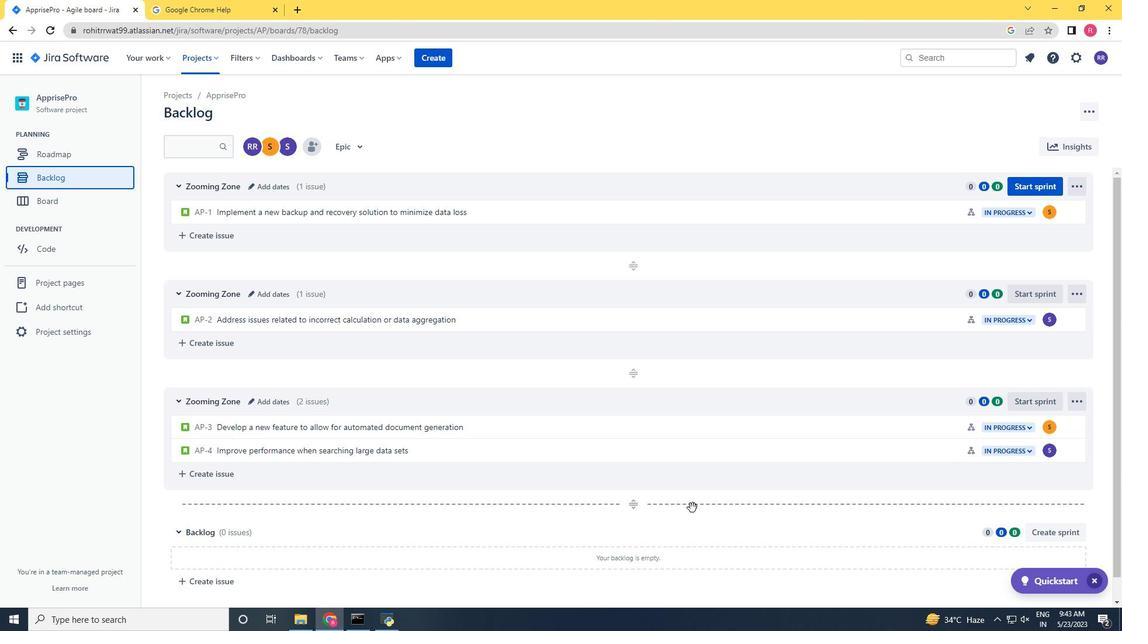 
Action: Mouse scrolled (692, 507) with delta (0, 0)
Screenshot: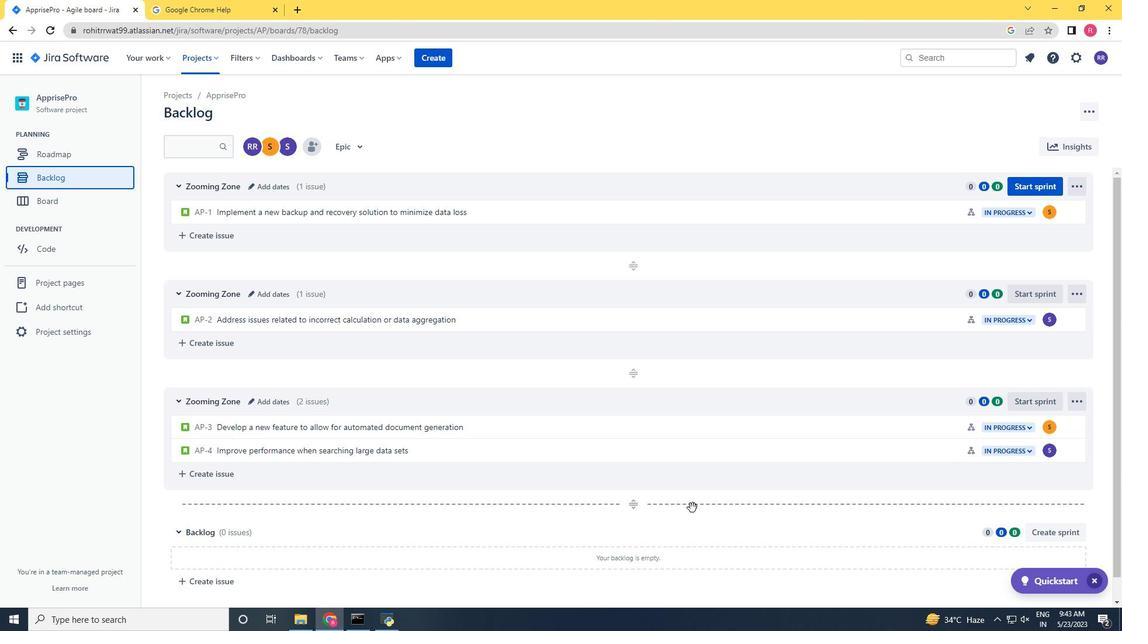 
Action: Mouse scrolled (692, 507) with delta (0, 0)
Screenshot: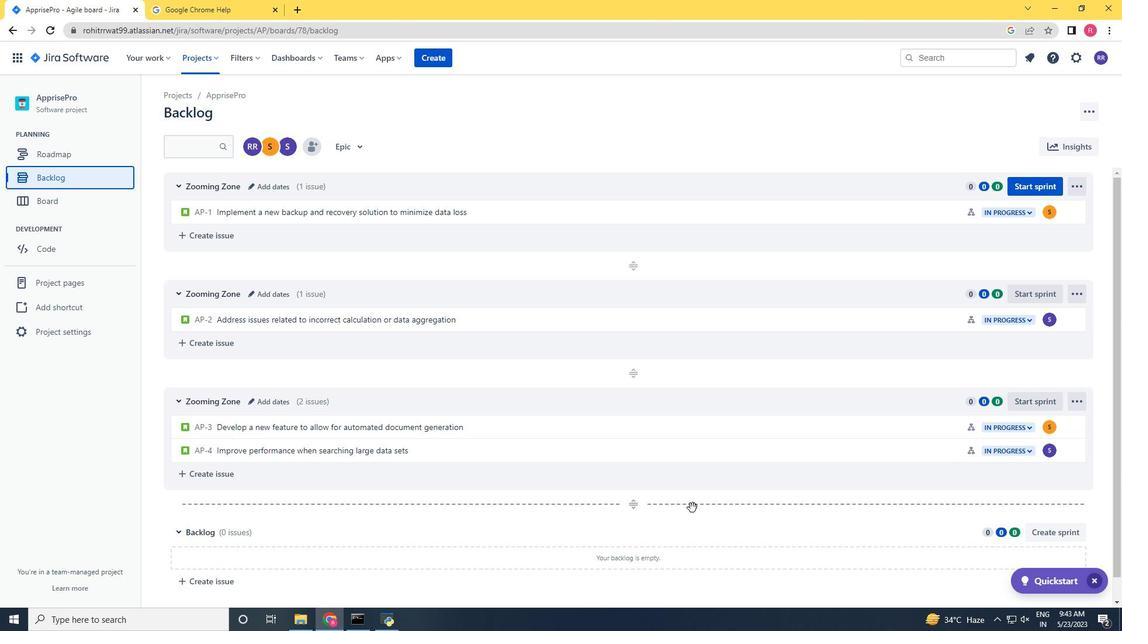 
Action: Mouse scrolled (692, 507) with delta (0, 0)
Screenshot: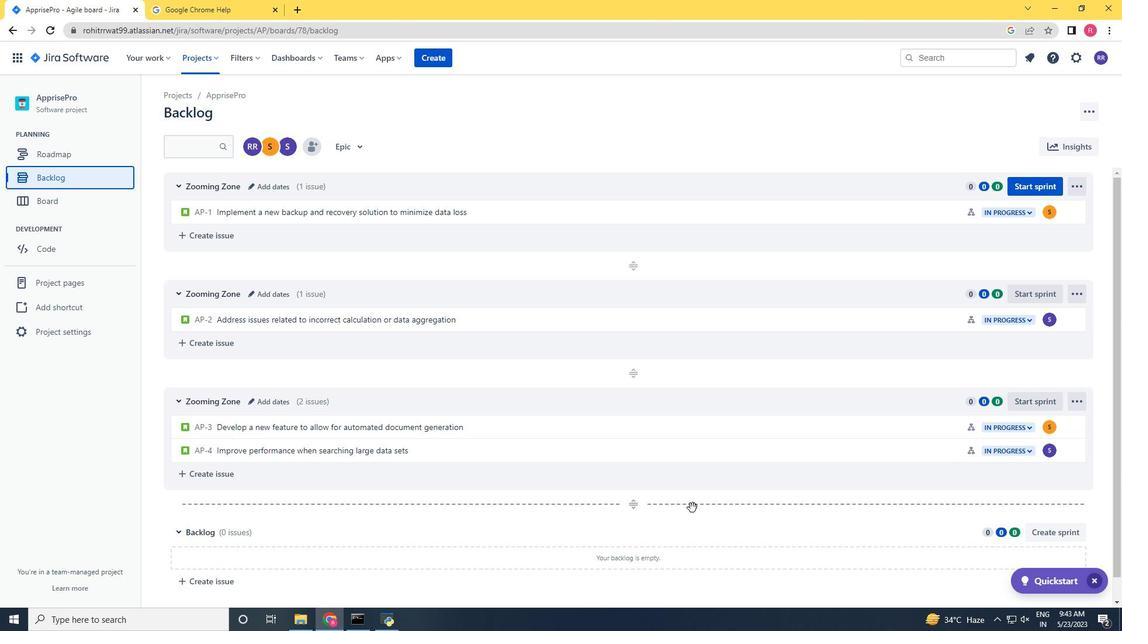 
Action: Mouse scrolled (692, 507) with delta (0, 0)
Screenshot: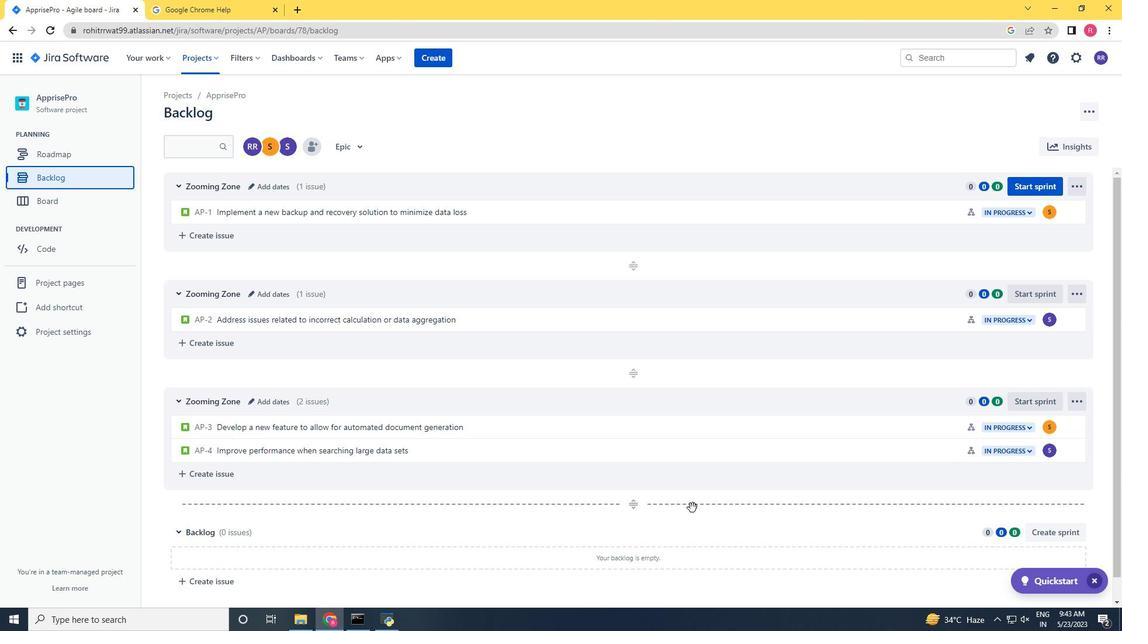 
Action: Mouse scrolled (692, 508) with delta (0, 0)
Screenshot: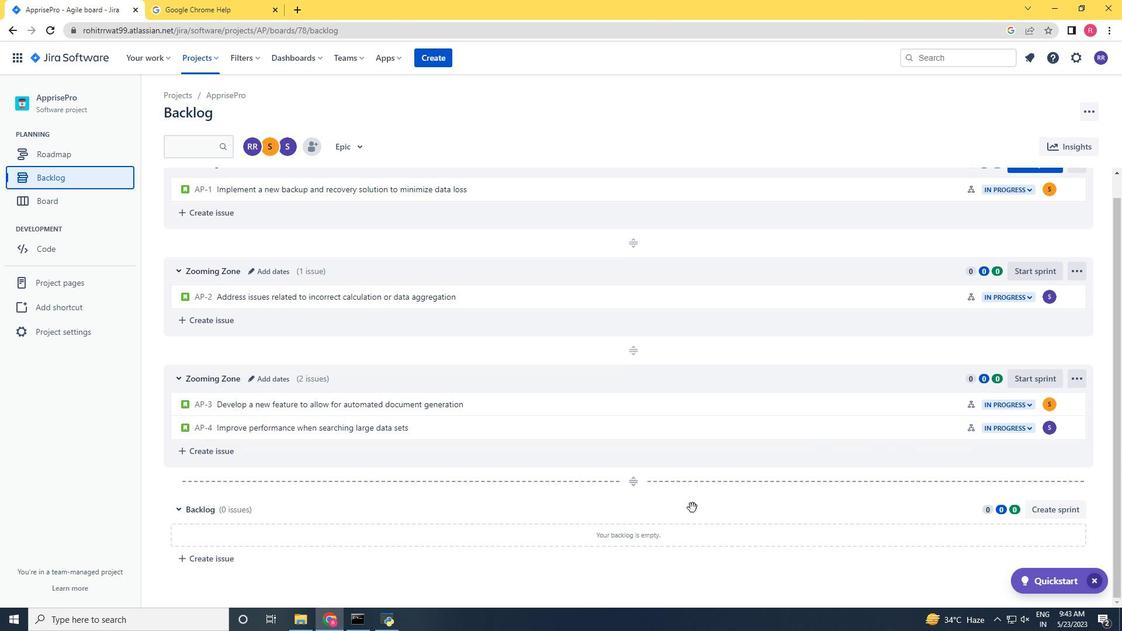 
Action: Mouse scrolled (692, 508) with delta (0, 0)
Screenshot: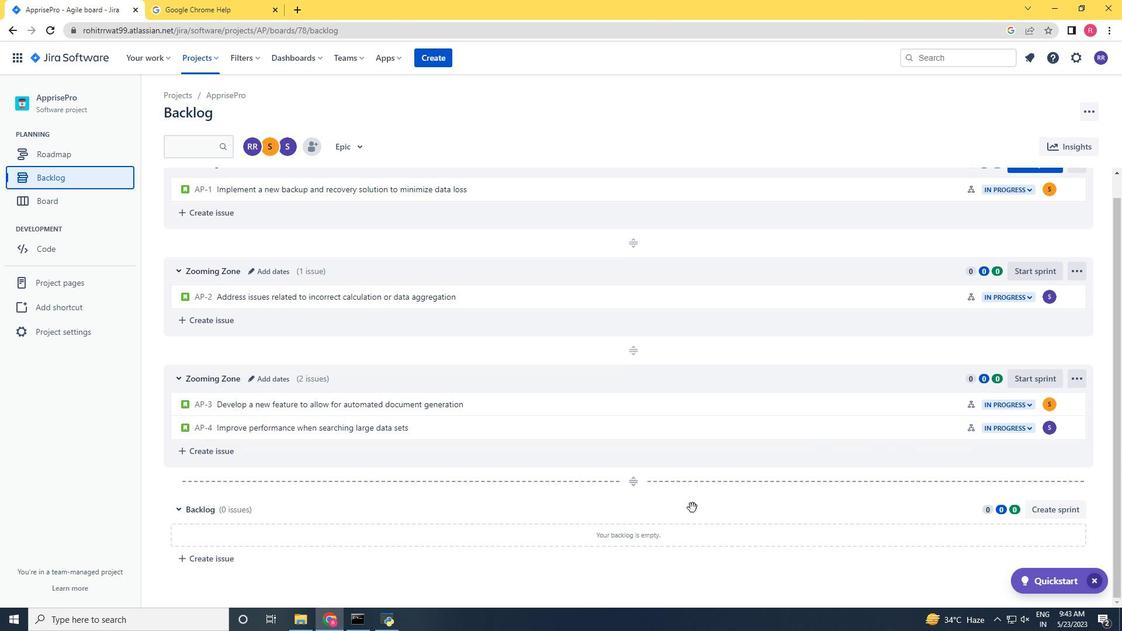 
Action: Mouse scrolled (692, 508) with delta (0, 0)
Screenshot: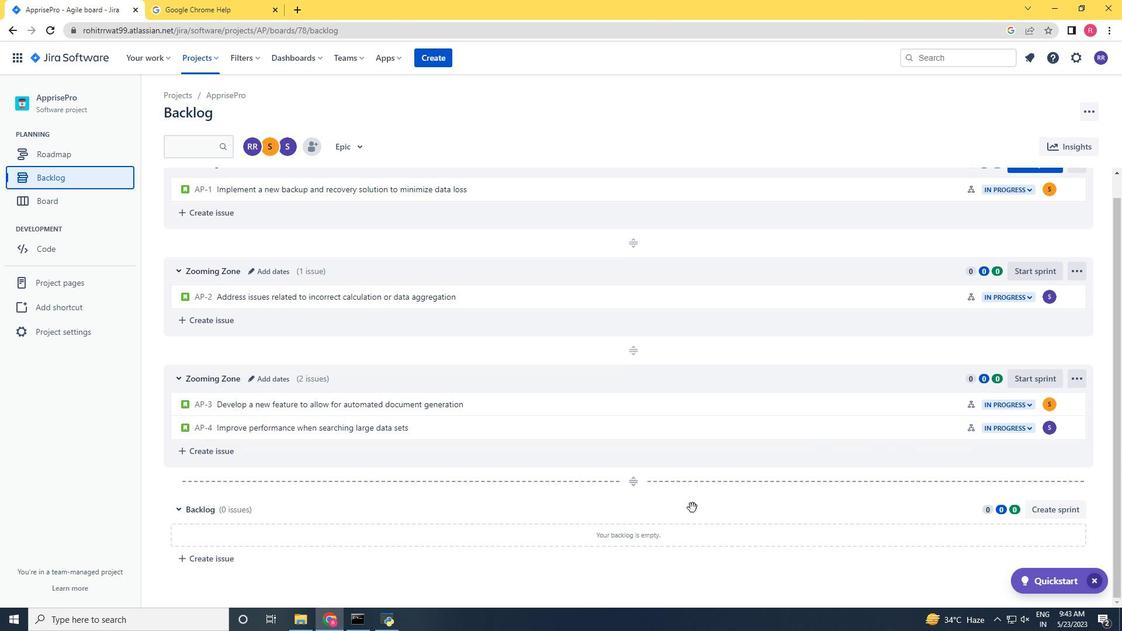 
Action: Mouse scrolled (692, 508) with delta (0, 0)
Screenshot: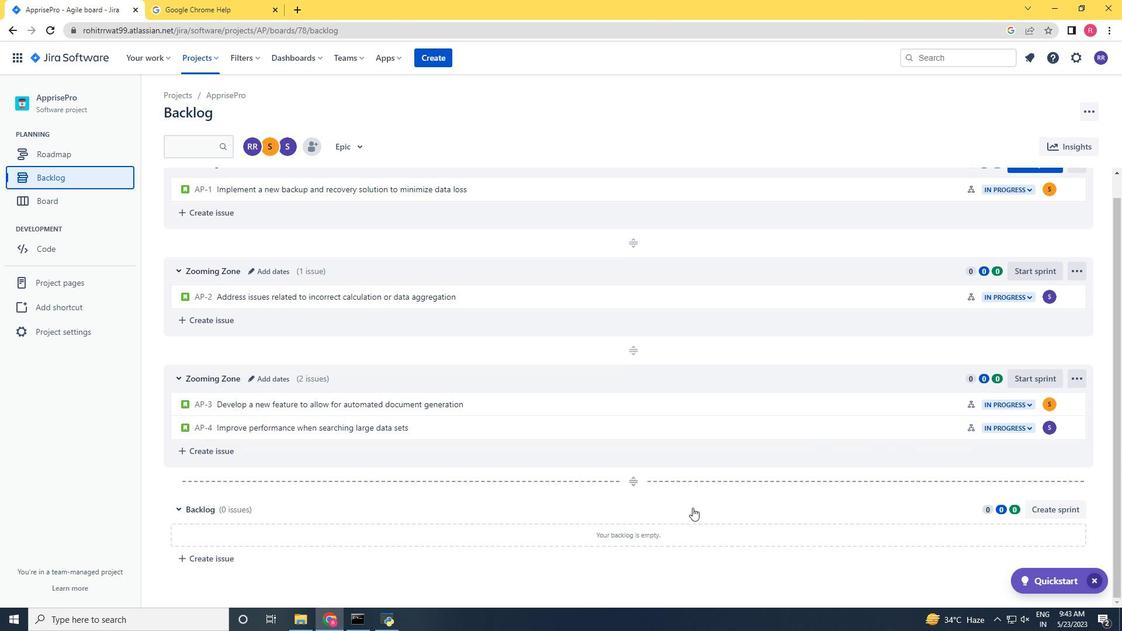 
Action: Mouse scrolled (692, 507) with delta (0, 0)
Screenshot: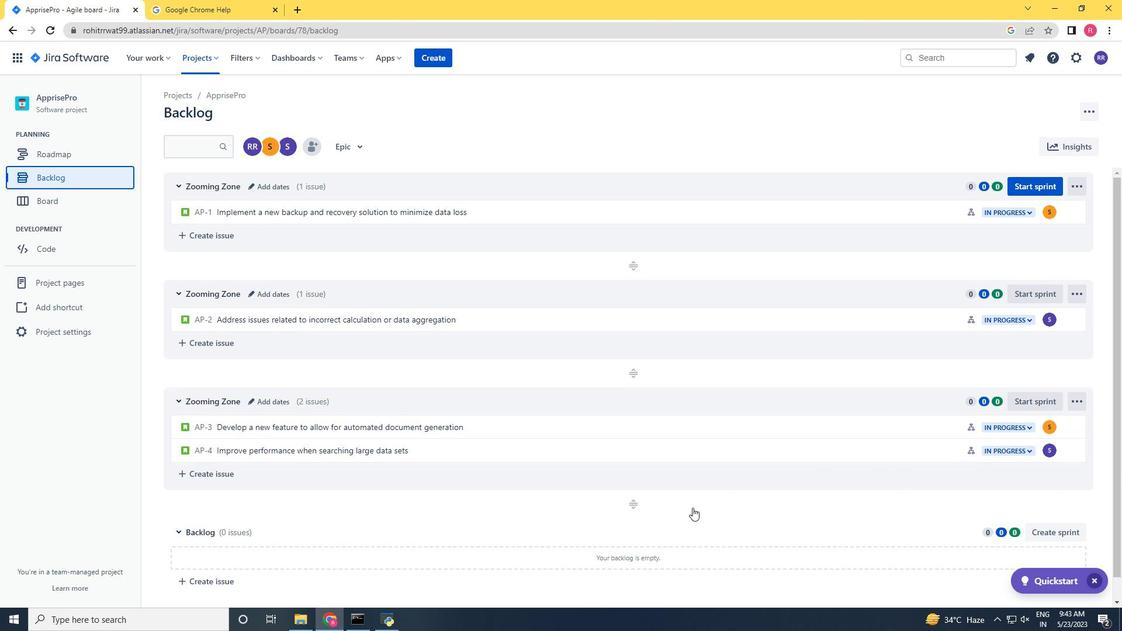 
Action: Mouse scrolled (692, 507) with delta (0, 0)
Screenshot: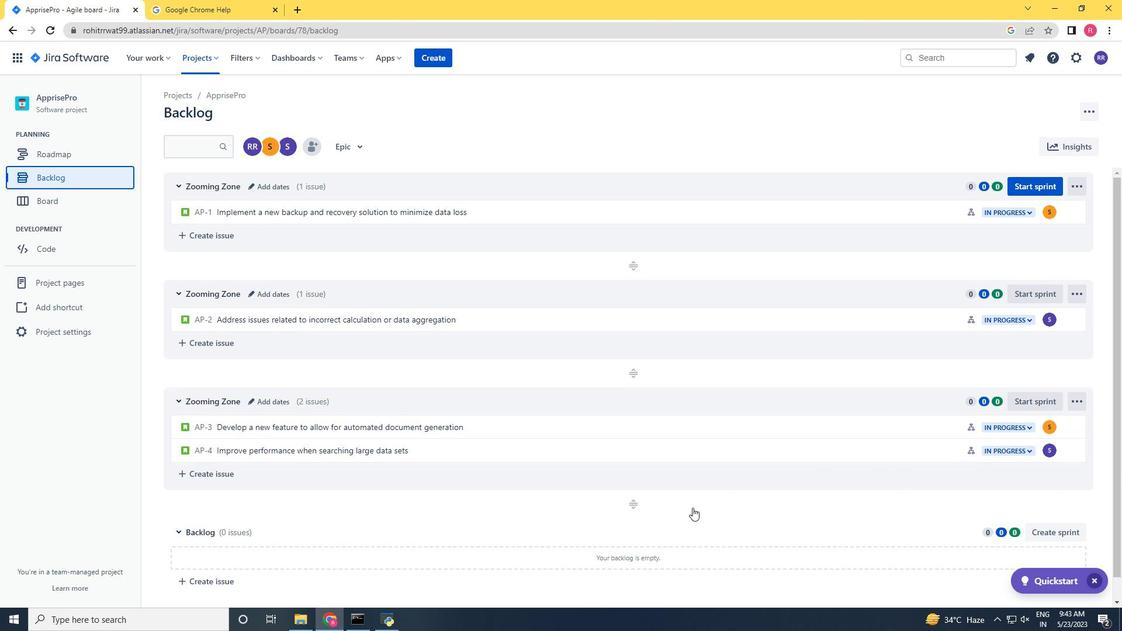 
Action: Mouse scrolled (692, 507) with delta (0, 0)
Screenshot: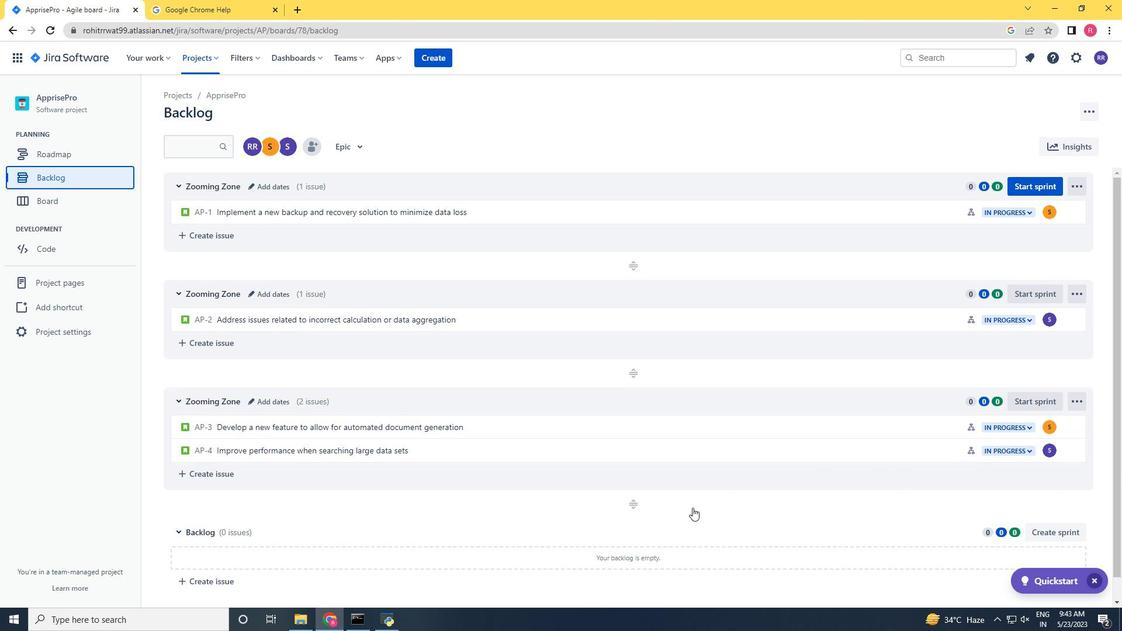 
Action: Mouse scrolled (692, 507) with delta (0, 0)
Screenshot: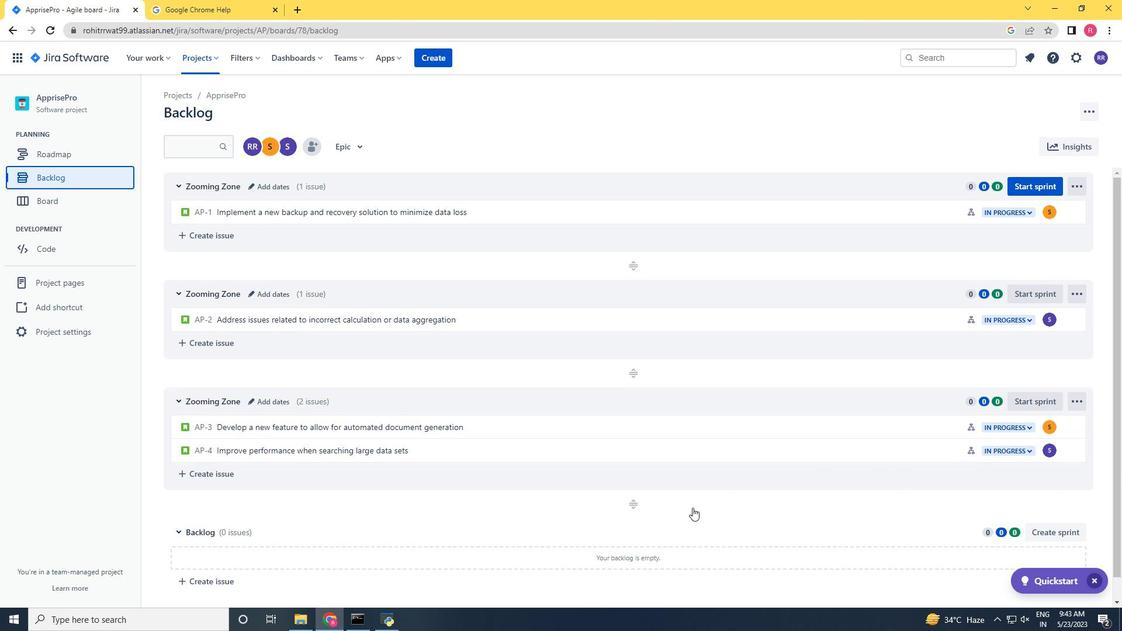 
Action: Mouse scrolled (692, 508) with delta (0, 0)
Screenshot: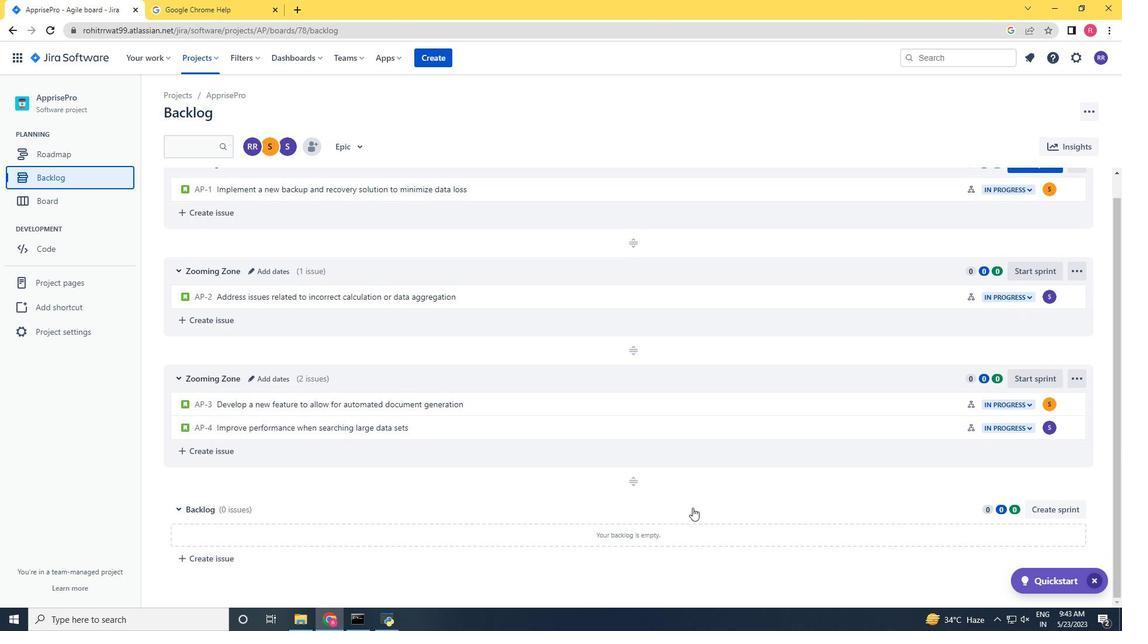 
Action: Mouse scrolled (692, 508) with delta (0, 0)
Screenshot: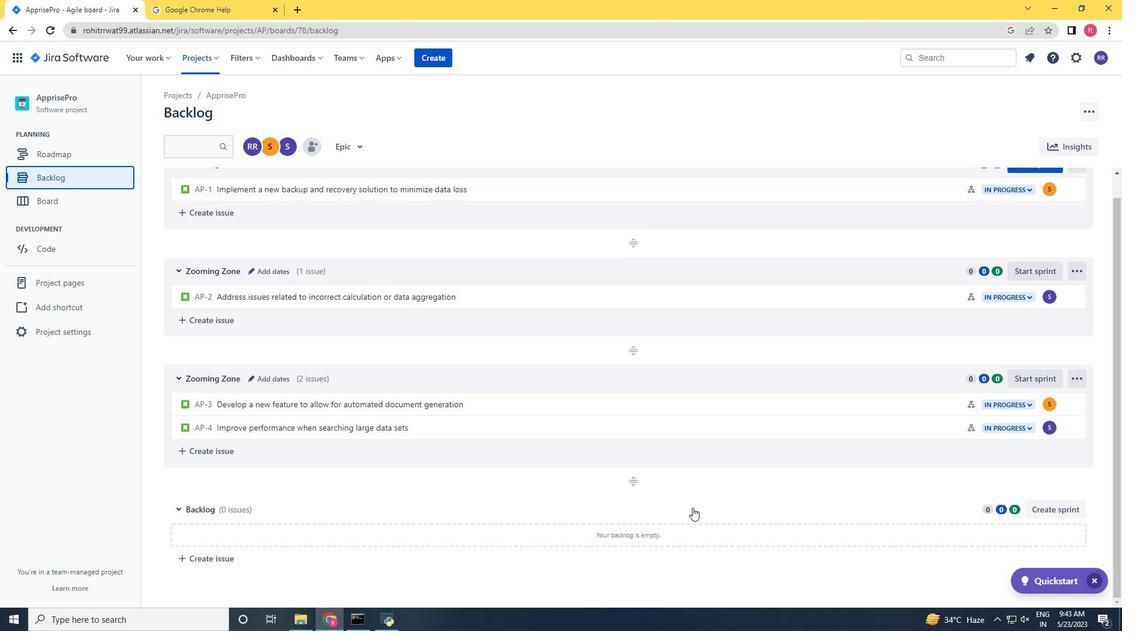 
Action: Mouse scrolled (692, 508) with delta (0, 0)
Screenshot: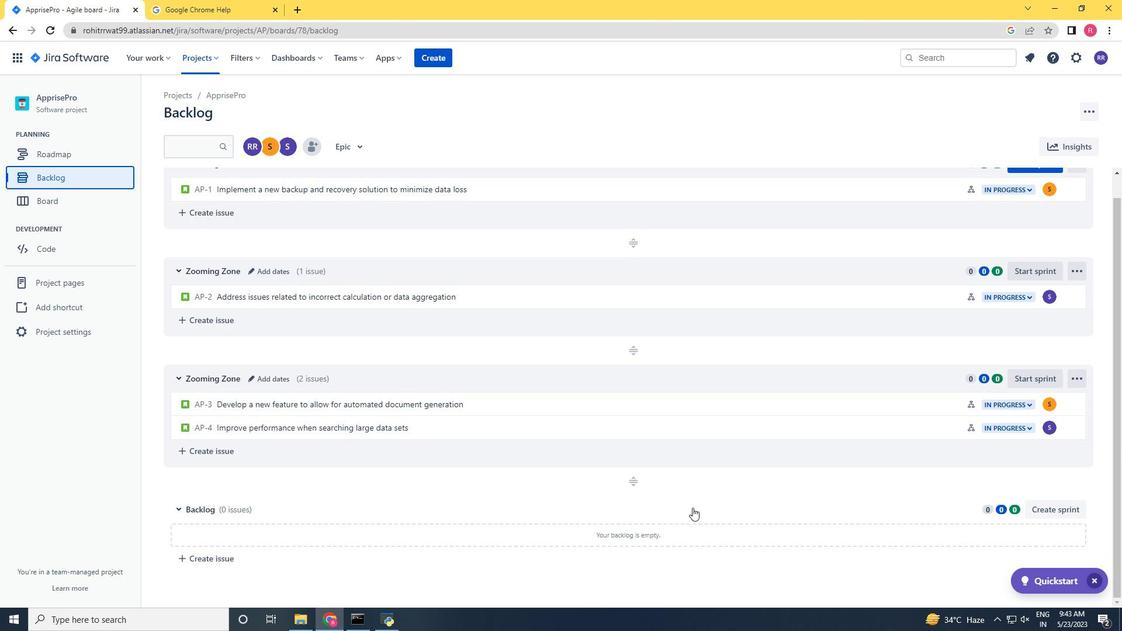 
Action: Mouse scrolled (692, 508) with delta (0, 0)
Screenshot: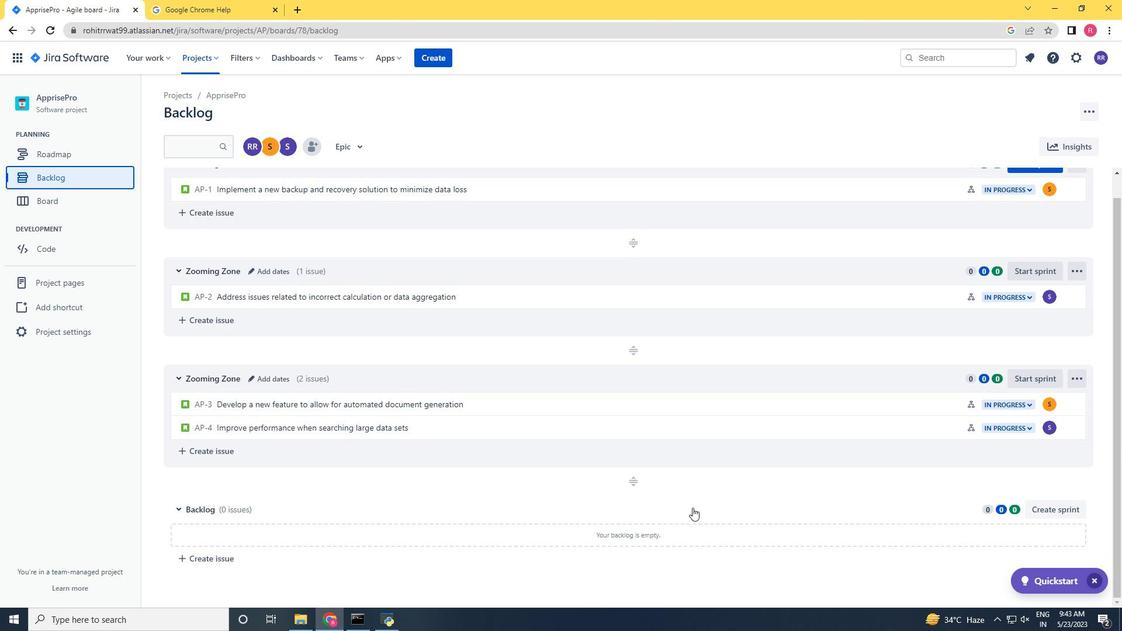
Action: Mouse scrolled (692, 508) with delta (0, 0)
Screenshot: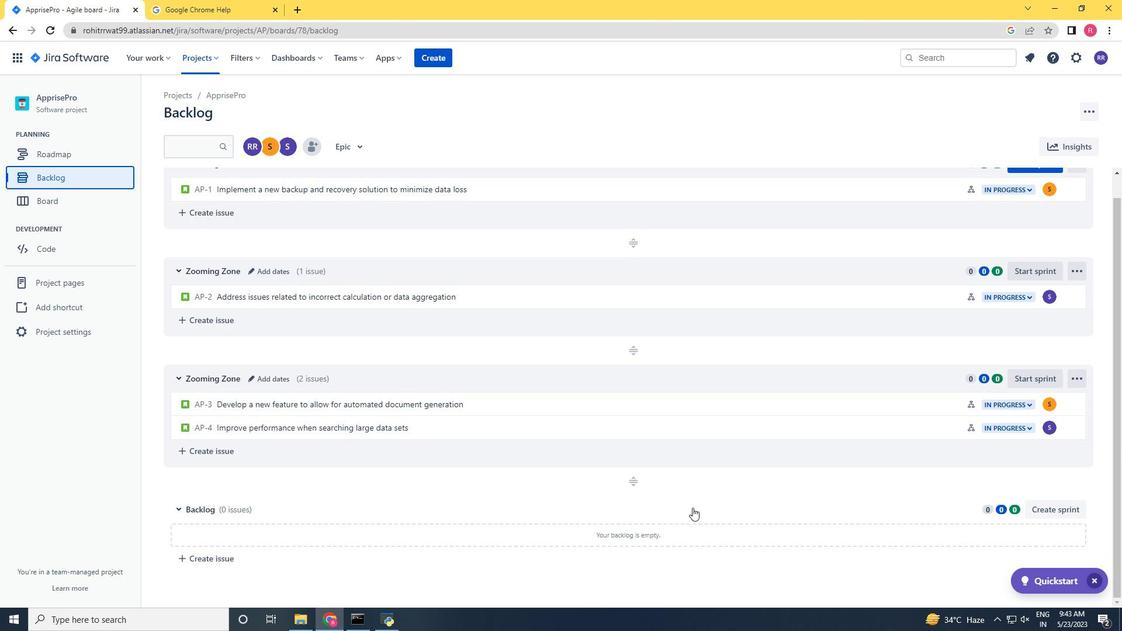 
